 Task: Search one way flight ticket for 5 adults, 2 children, 1 infant in seat and 2 infants on lap in economy from Ceiba: Jose Aponte De La Torre Airport to Greenville: Pitt-greenville Airport on 5-2-2023. Choice of flights is Spirit. Number of bags: 2 carry on bags. Price is upto 72000. Outbound departure time preference is 22:45.
Action: Mouse moved to (245, 362)
Screenshot: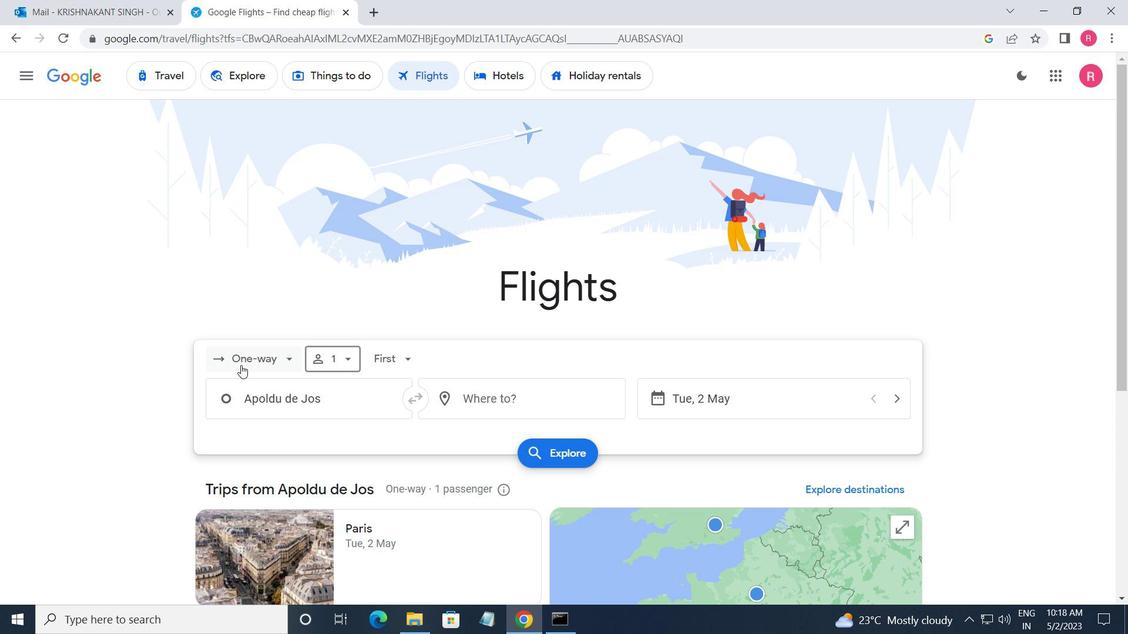 
Action: Mouse pressed left at (245, 362)
Screenshot: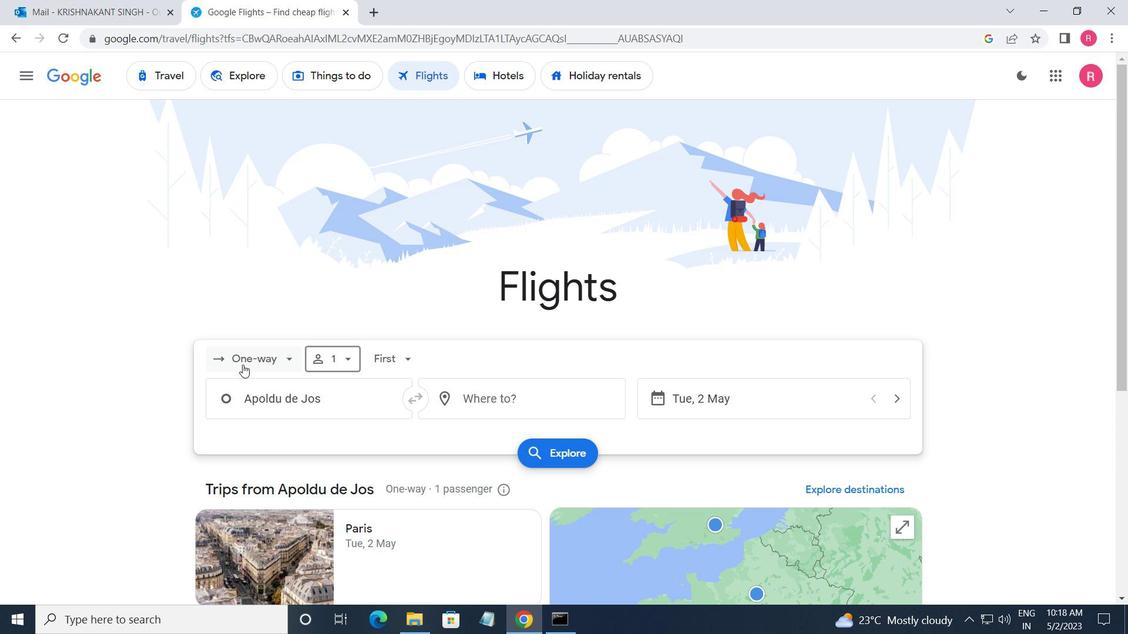 
Action: Mouse moved to (279, 424)
Screenshot: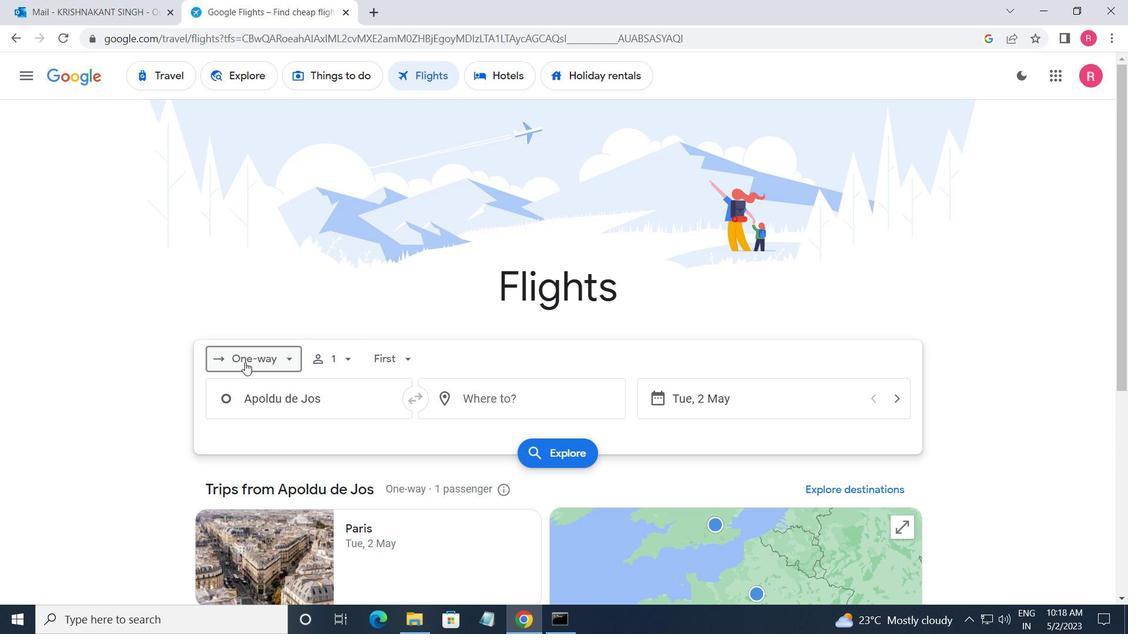
Action: Mouse pressed left at (279, 424)
Screenshot: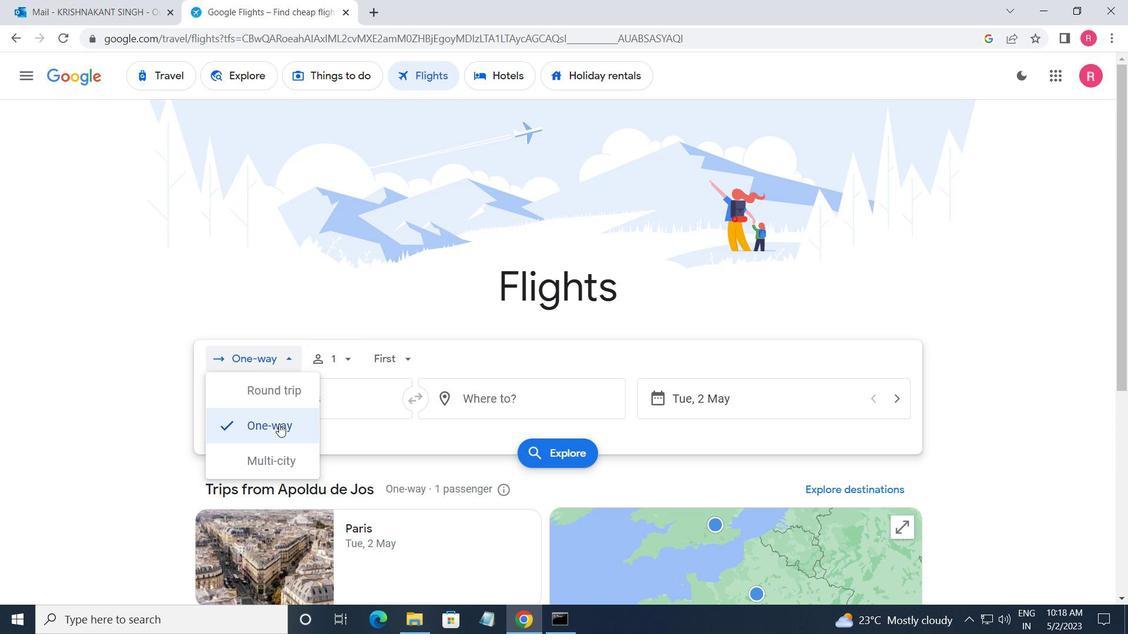 
Action: Mouse moved to (351, 362)
Screenshot: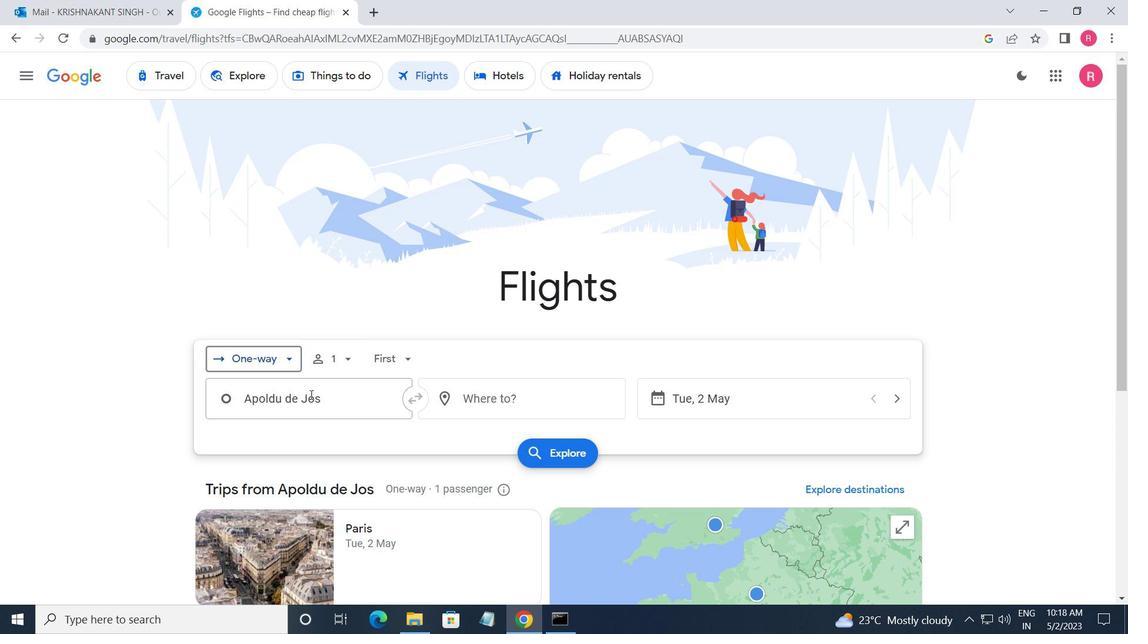 
Action: Mouse pressed left at (351, 362)
Screenshot: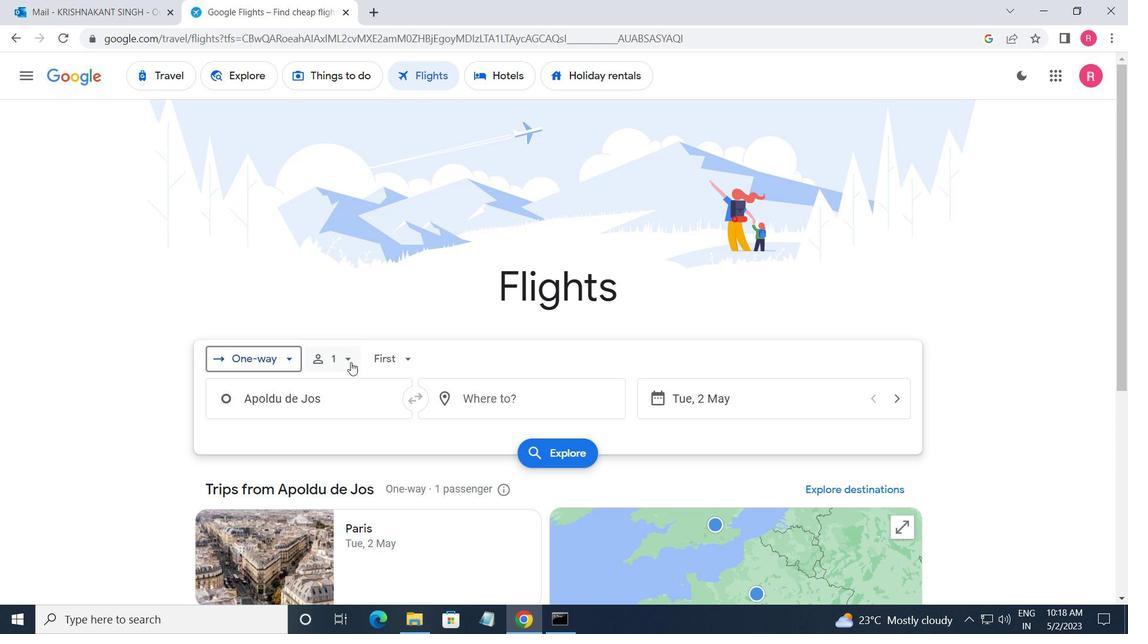
Action: Mouse moved to (457, 403)
Screenshot: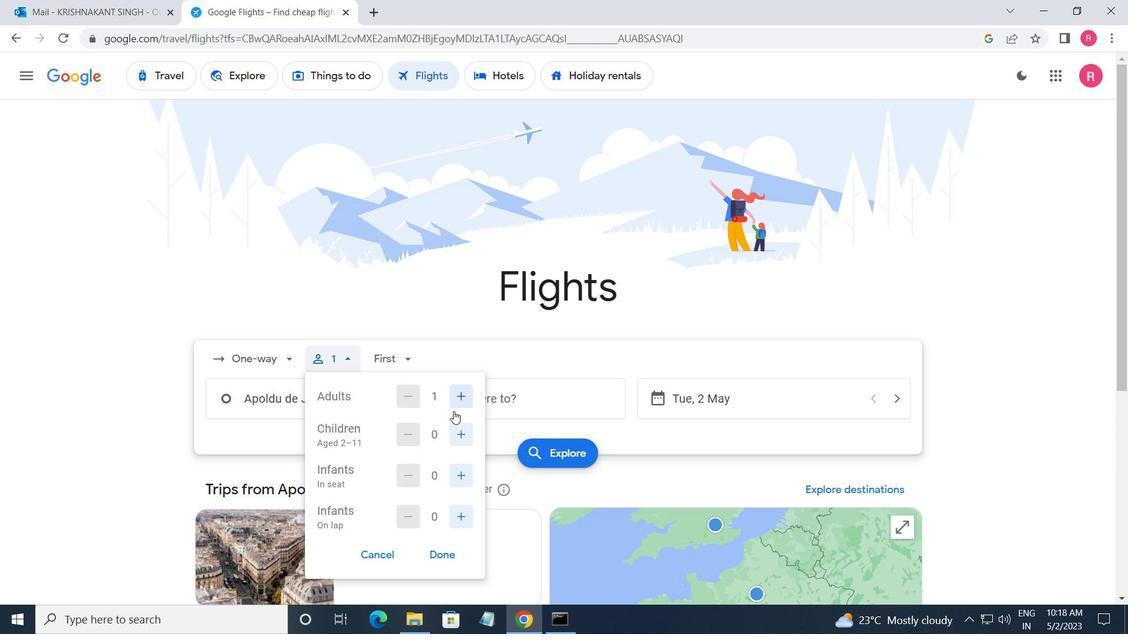 
Action: Mouse pressed left at (457, 403)
Screenshot: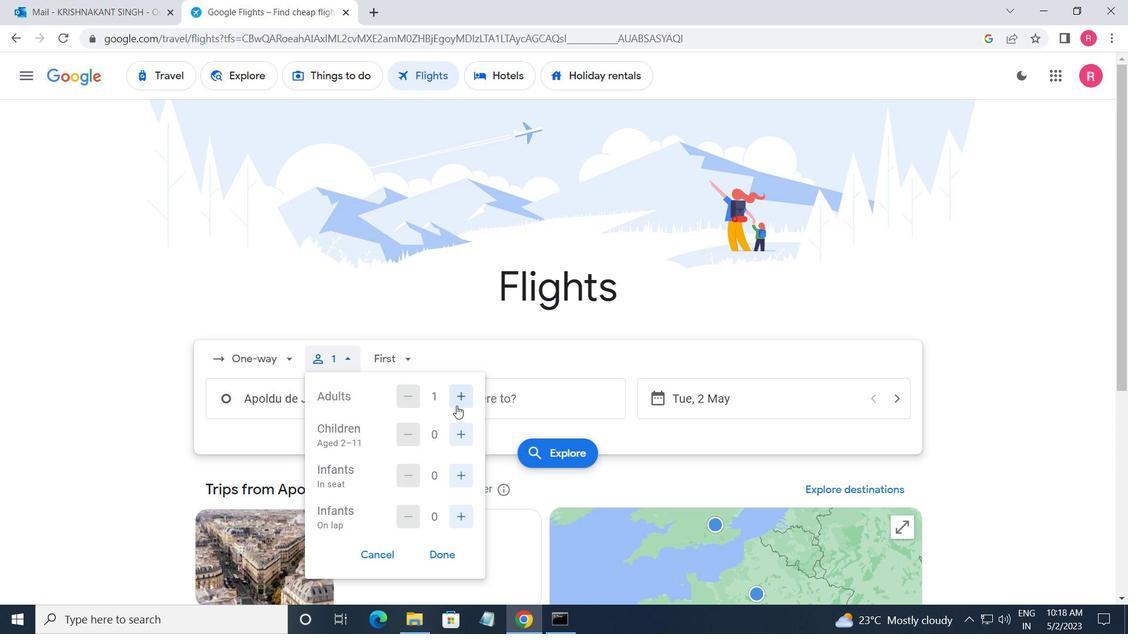 
Action: Mouse pressed left at (457, 403)
Screenshot: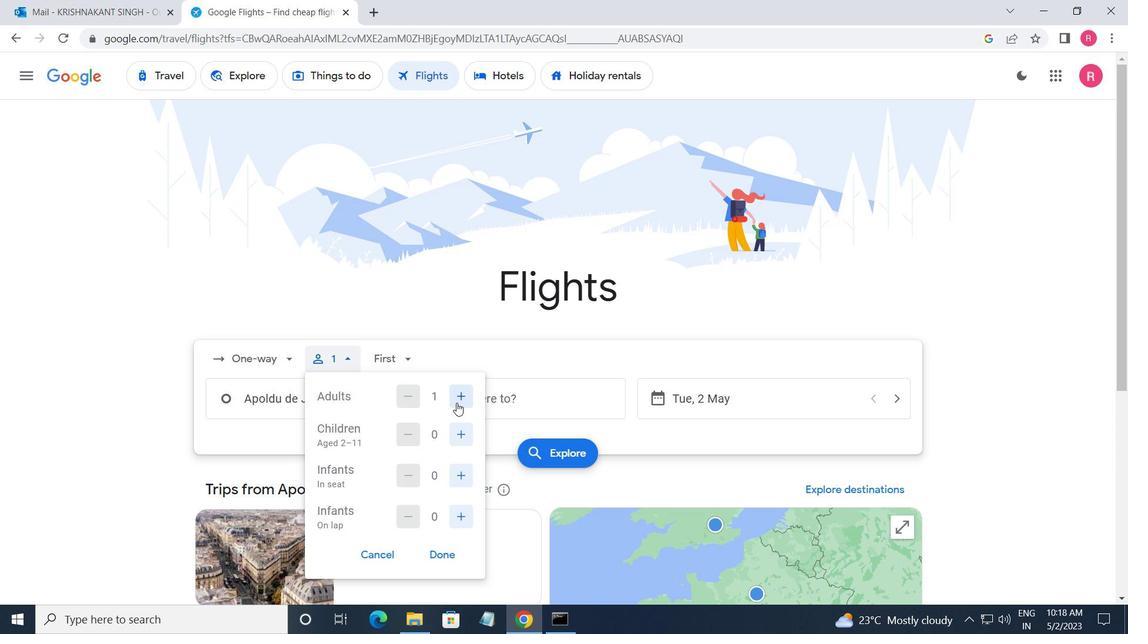 
Action: Mouse pressed left at (457, 403)
Screenshot: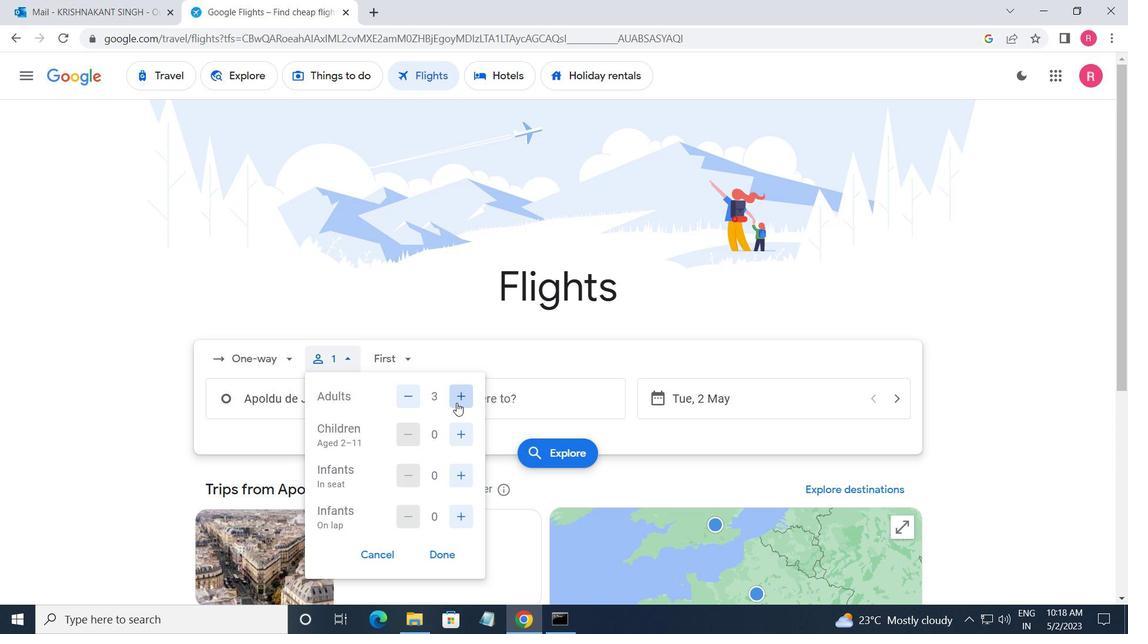 
Action: Mouse pressed left at (457, 403)
Screenshot: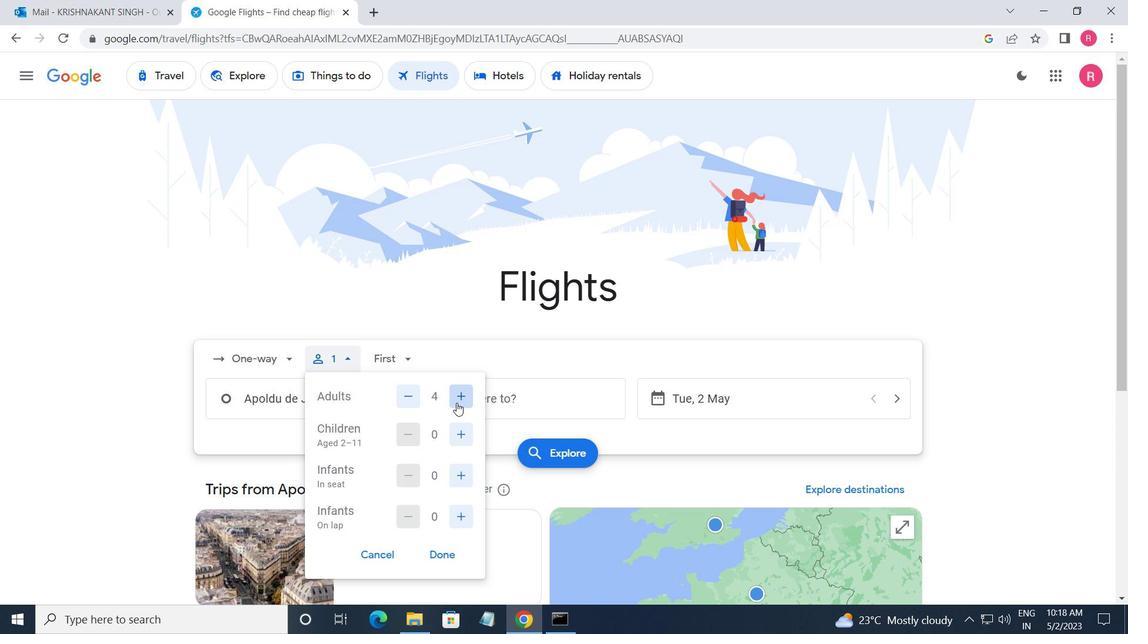 
Action: Mouse moved to (455, 426)
Screenshot: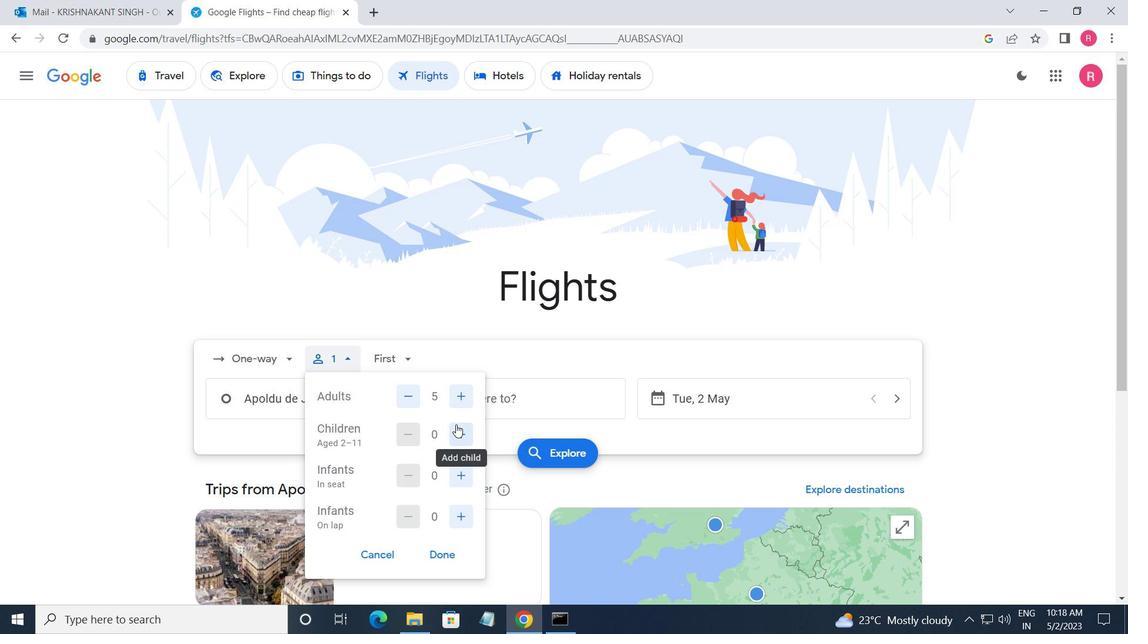 
Action: Mouse pressed left at (455, 426)
Screenshot: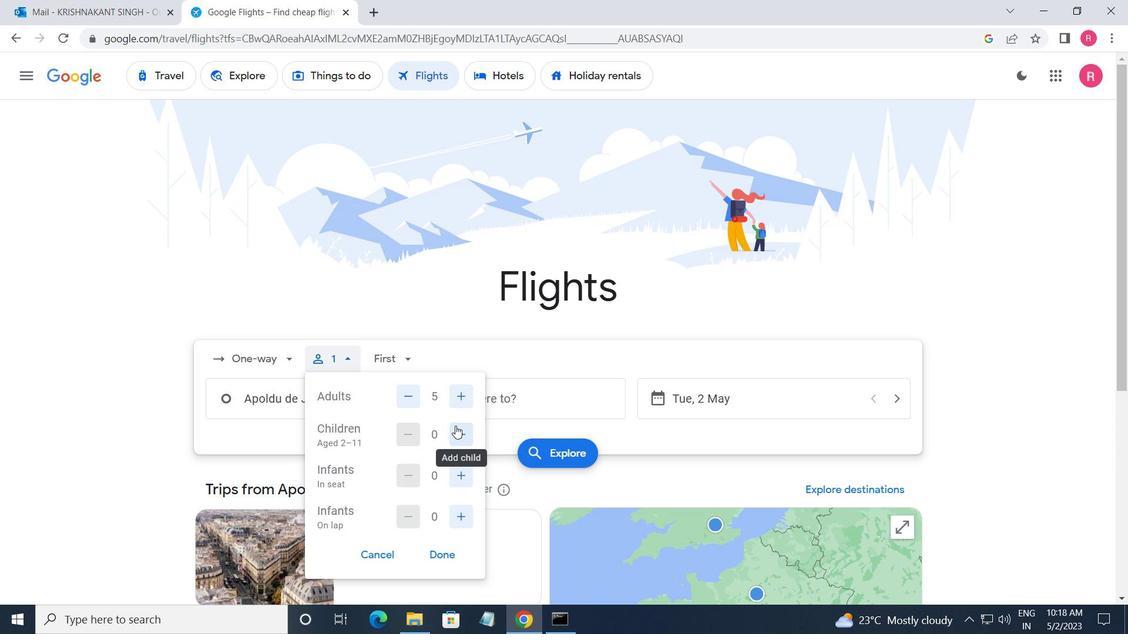 
Action: Mouse moved to (459, 468)
Screenshot: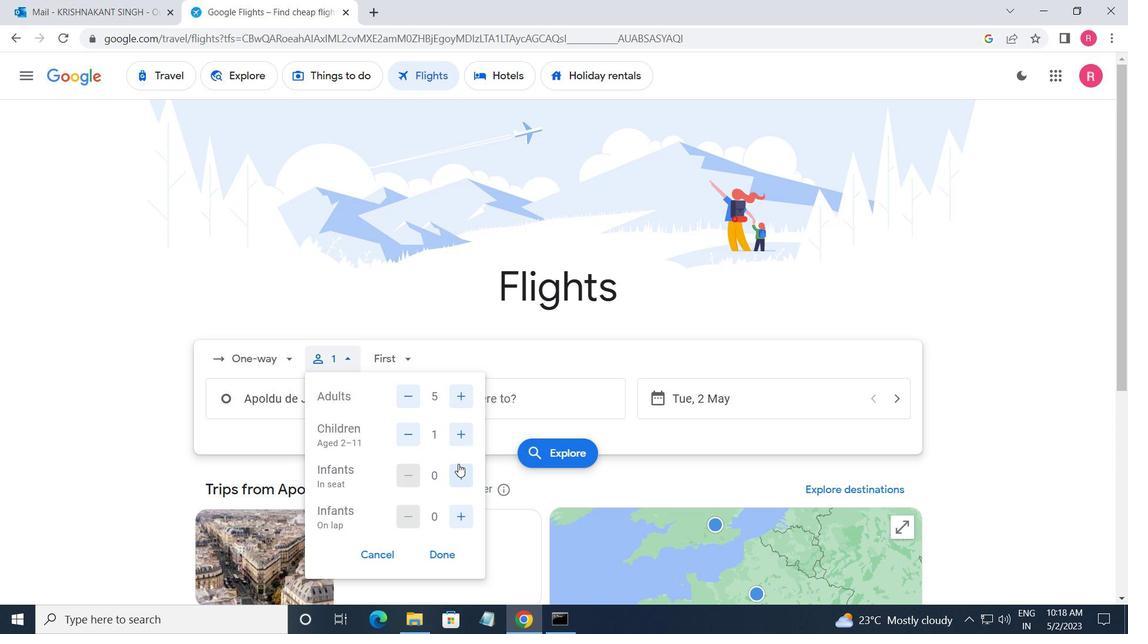 
Action: Mouse pressed left at (459, 468)
Screenshot: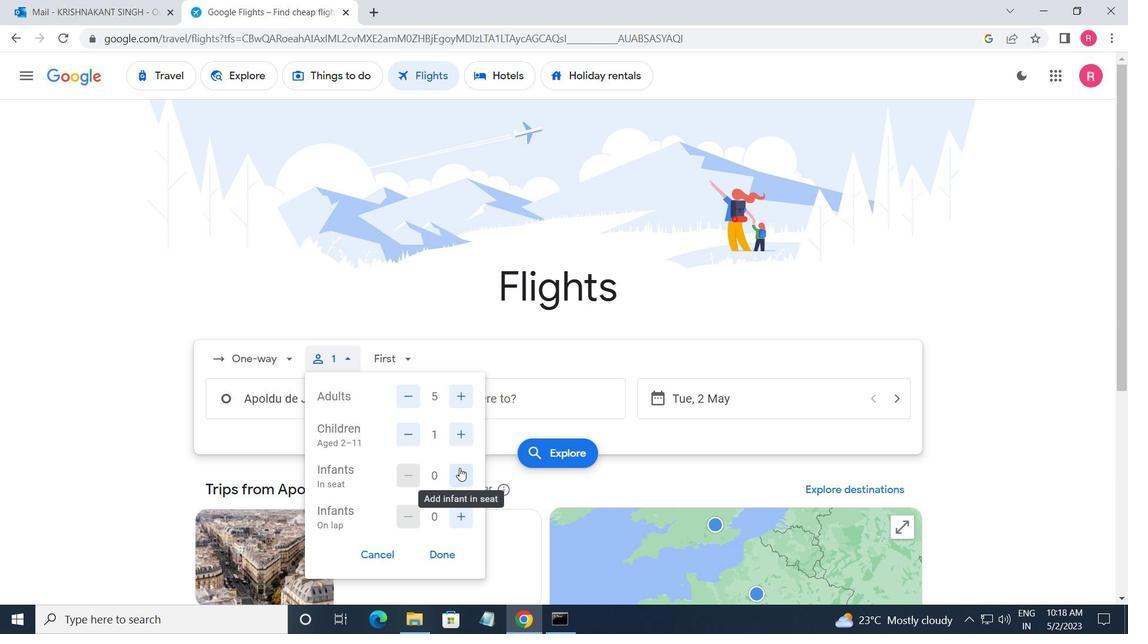 
Action: Mouse pressed left at (459, 468)
Screenshot: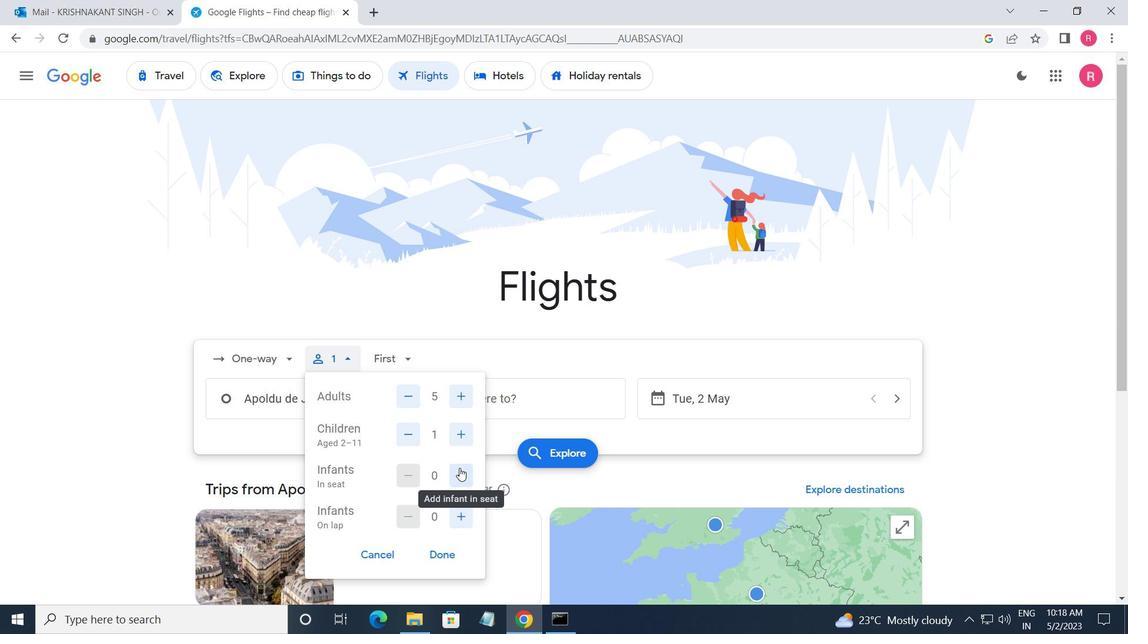
Action: Mouse moved to (390, 359)
Screenshot: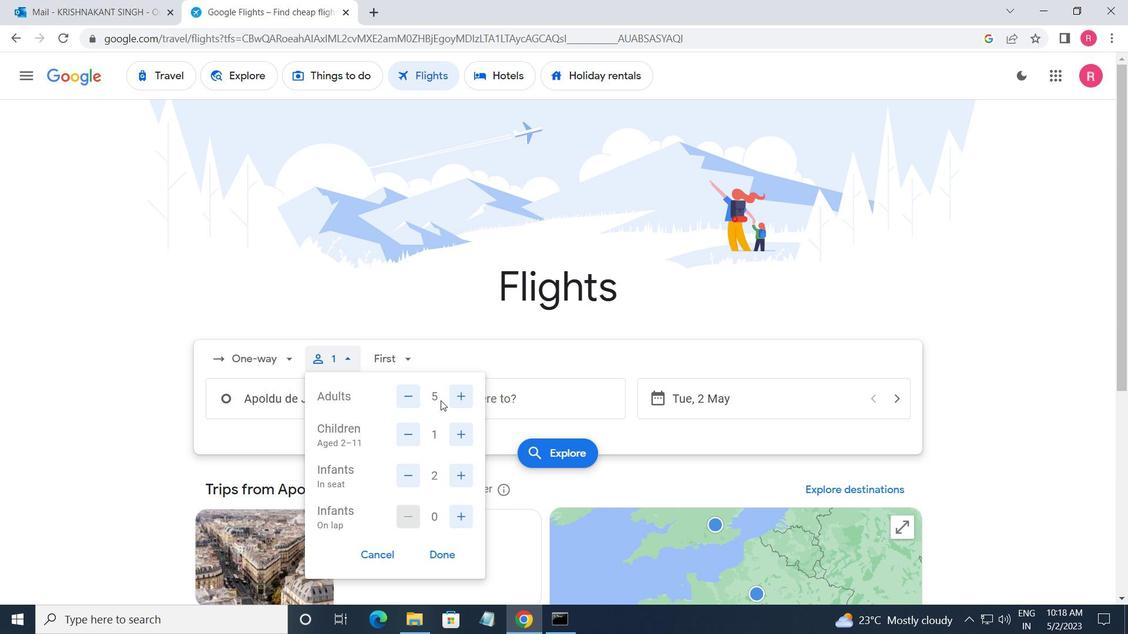 
Action: Mouse pressed left at (390, 359)
Screenshot: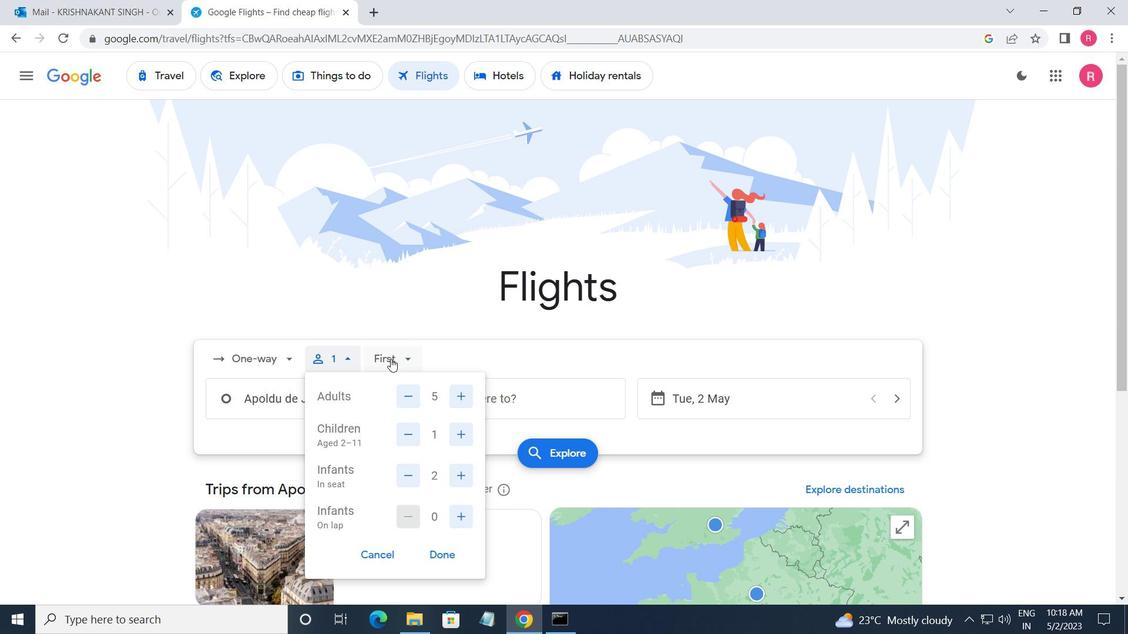 
Action: Mouse moved to (426, 394)
Screenshot: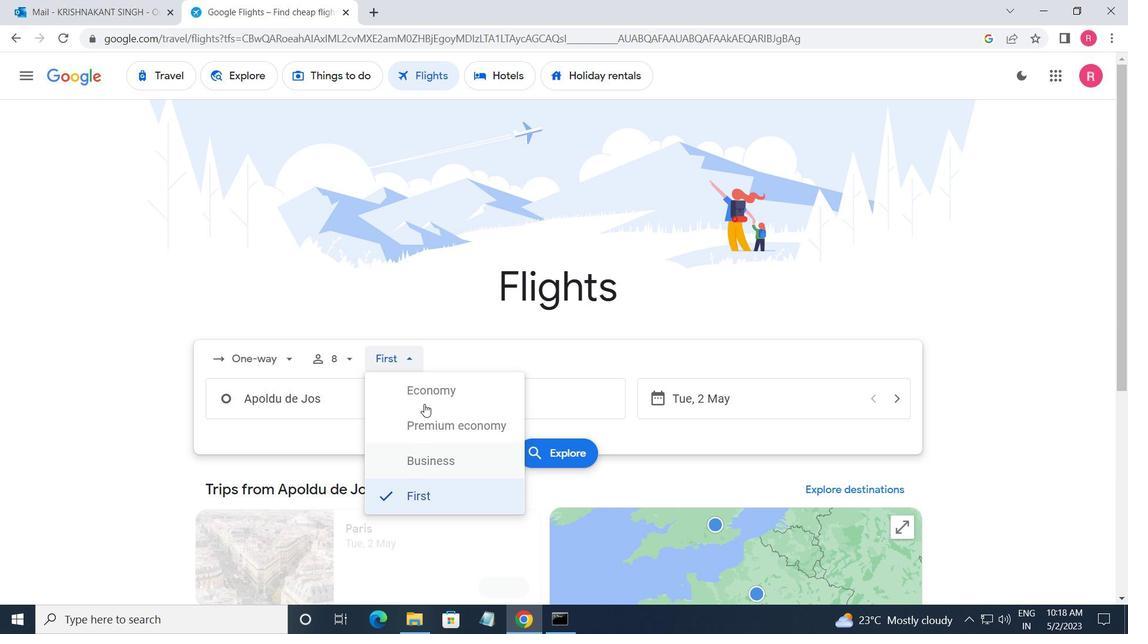 
Action: Mouse pressed left at (426, 394)
Screenshot: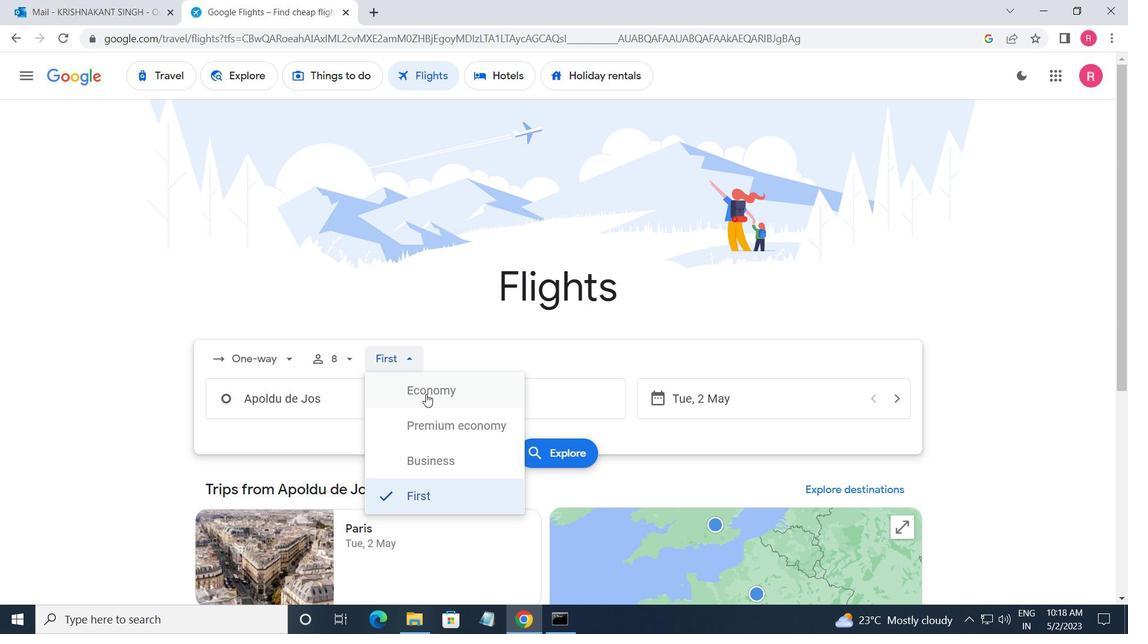 
Action: Mouse moved to (358, 412)
Screenshot: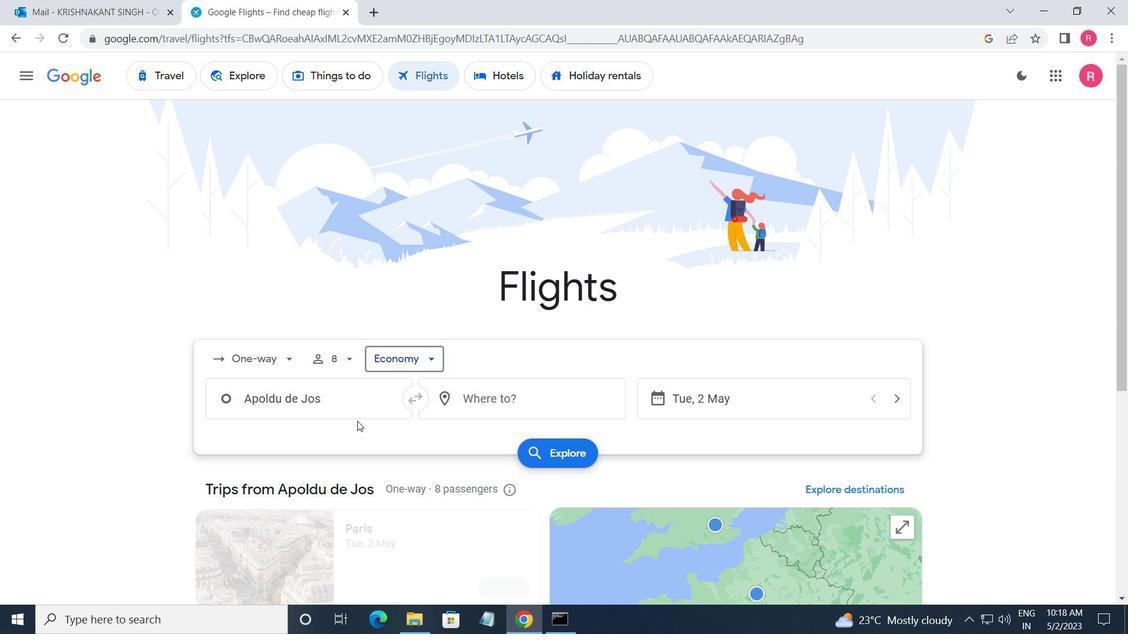 
Action: Mouse pressed left at (358, 412)
Screenshot: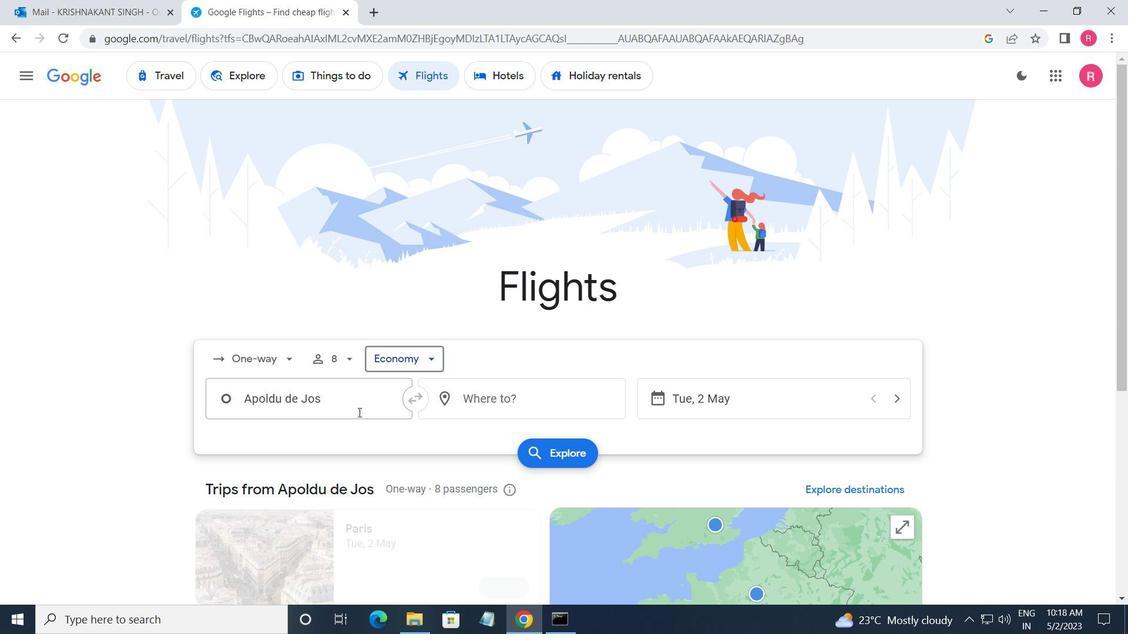 
Action: Key pressed <Key.shift><Key.shift><Key.shift><Key.shift><Key.shift><Key.shift><Key.shift>CEIBA
Screenshot: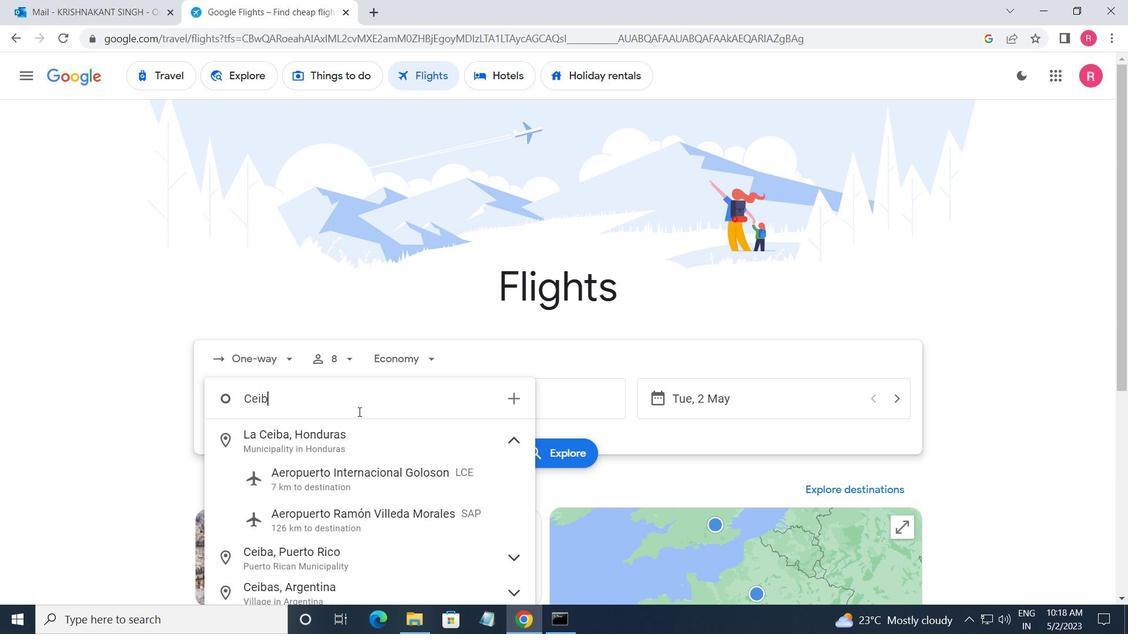
Action: Mouse moved to (313, 563)
Screenshot: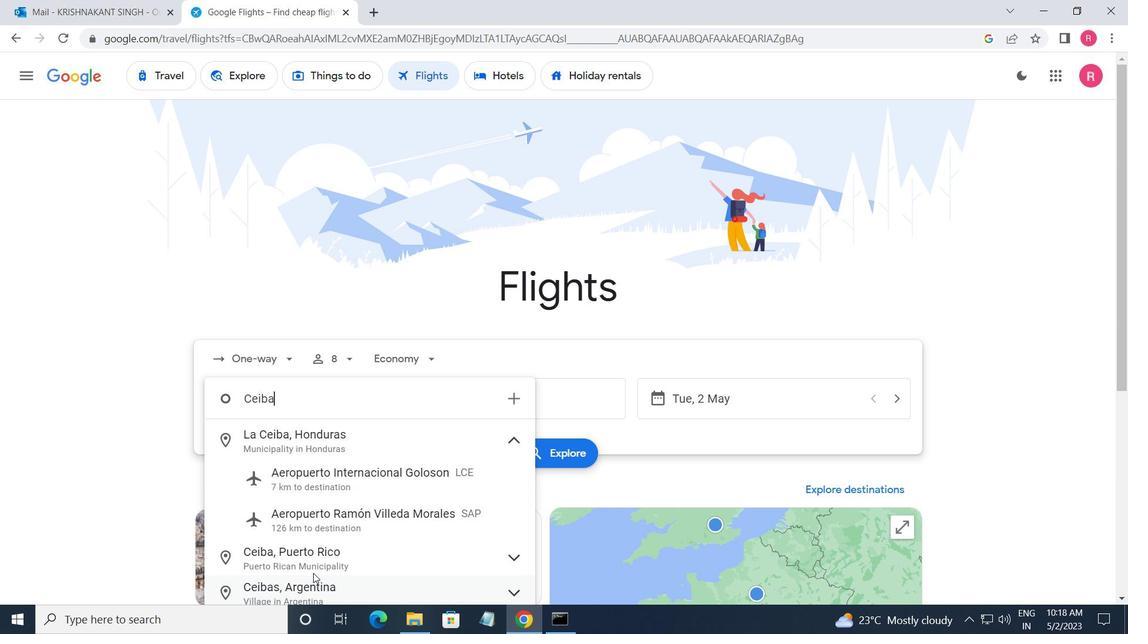 
Action: Mouse pressed left at (313, 563)
Screenshot: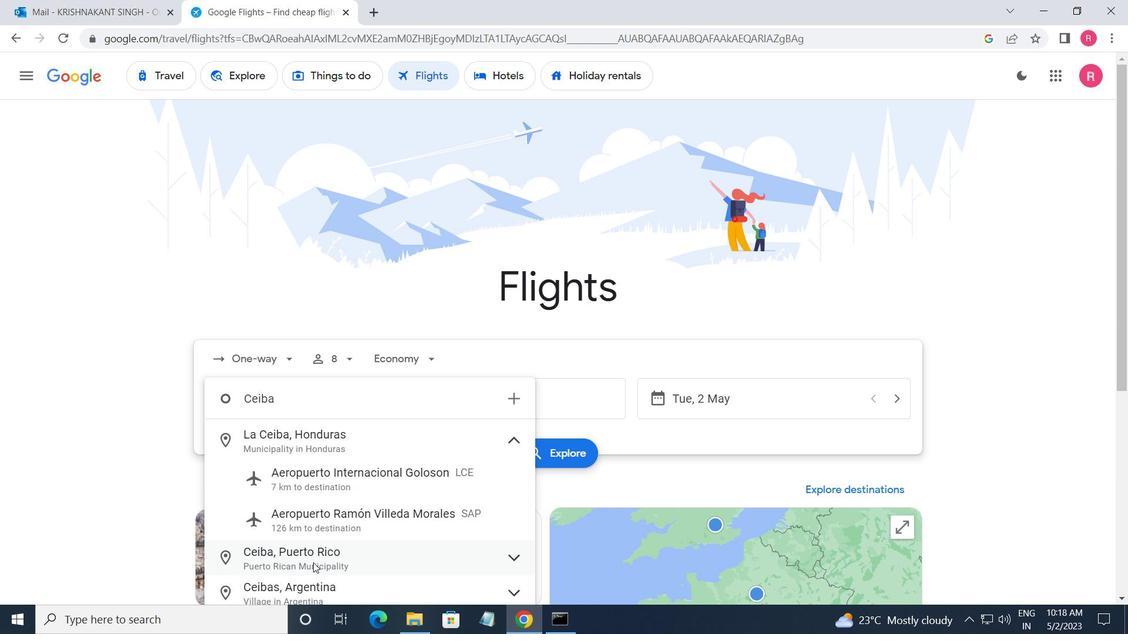 
Action: Mouse moved to (493, 393)
Screenshot: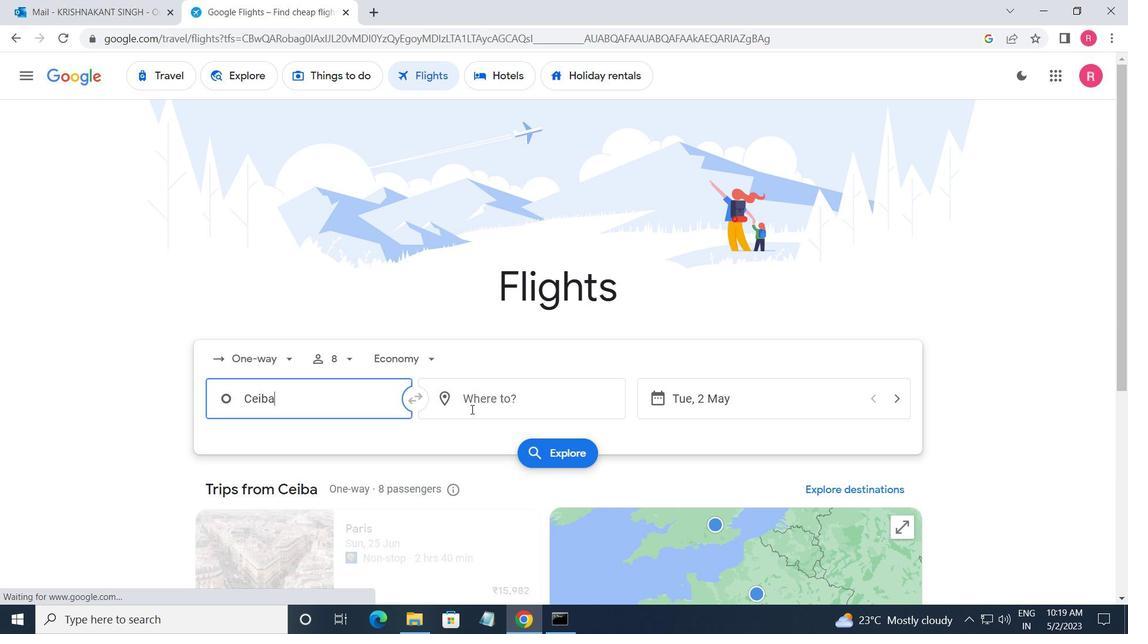 
Action: Mouse pressed left at (493, 393)
Screenshot: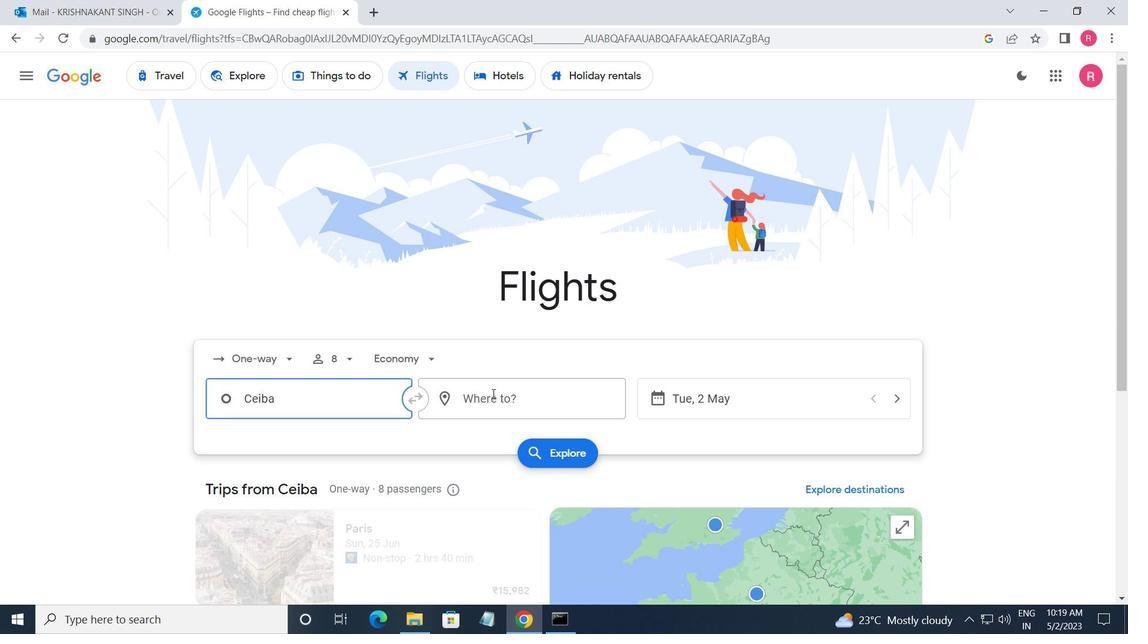 
Action: Mouse moved to (494, 547)
Screenshot: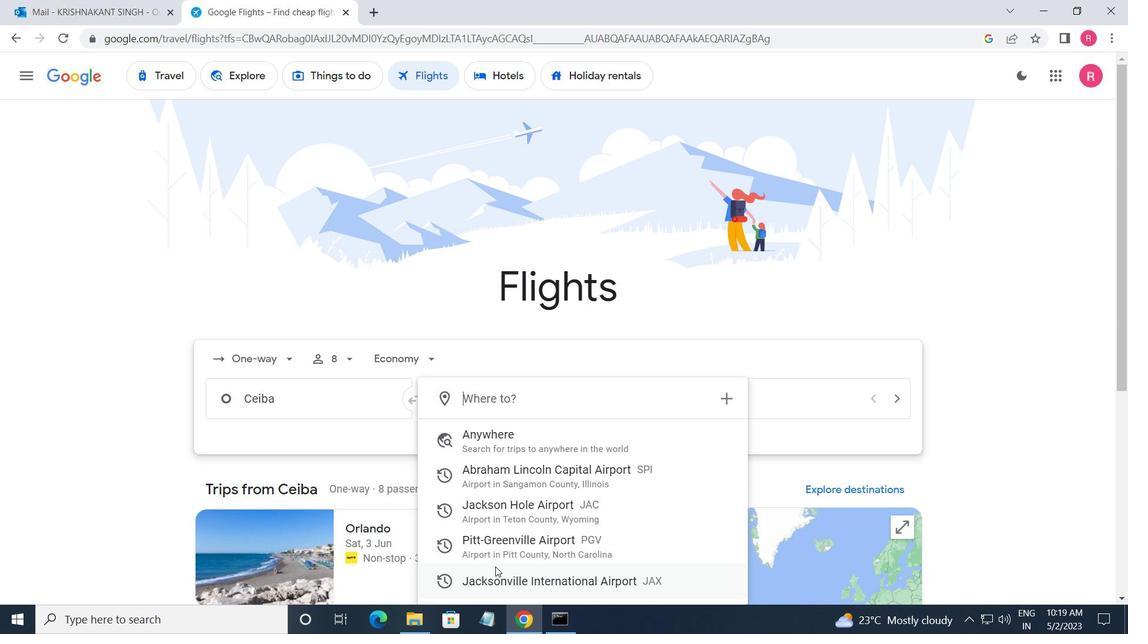 
Action: Mouse pressed left at (494, 547)
Screenshot: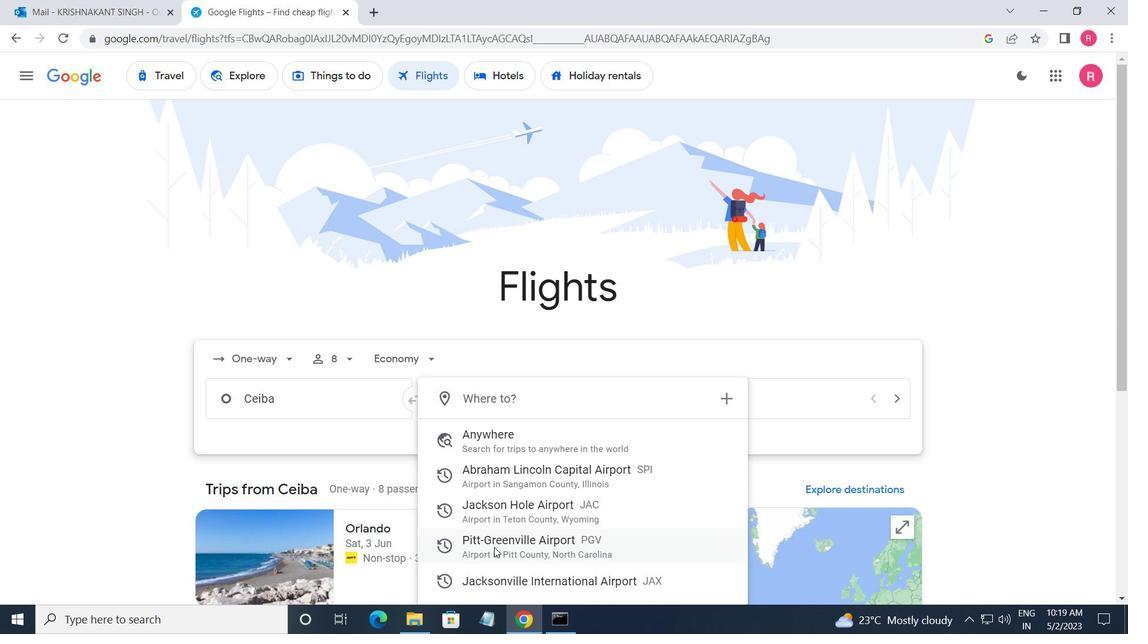 
Action: Mouse moved to (755, 397)
Screenshot: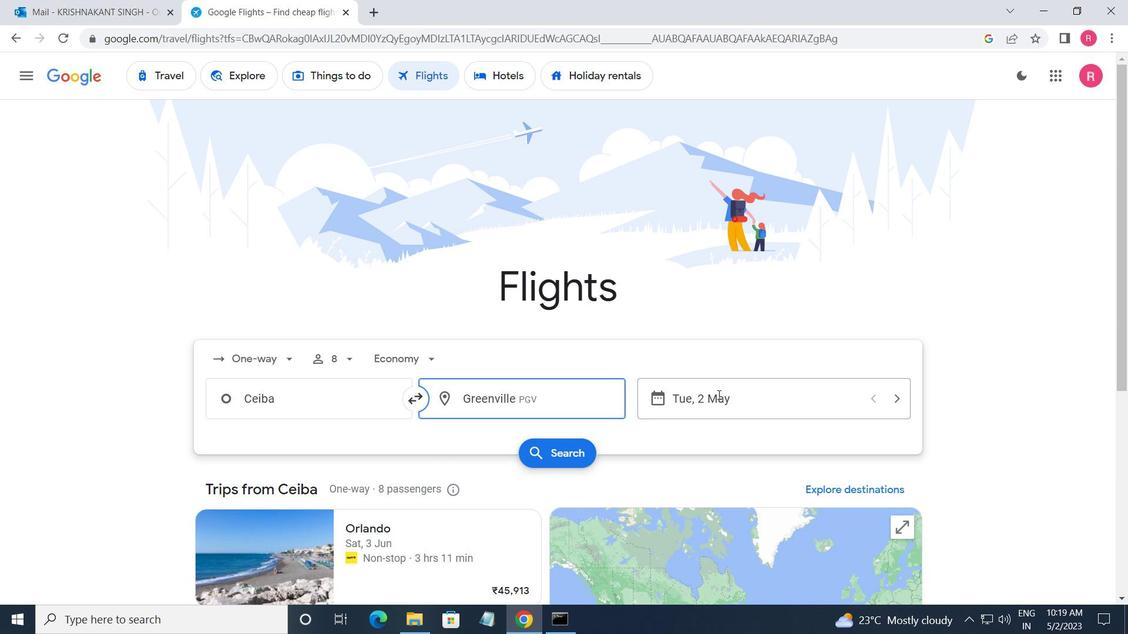 
Action: Mouse pressed left at (755, 397)
Screenshot: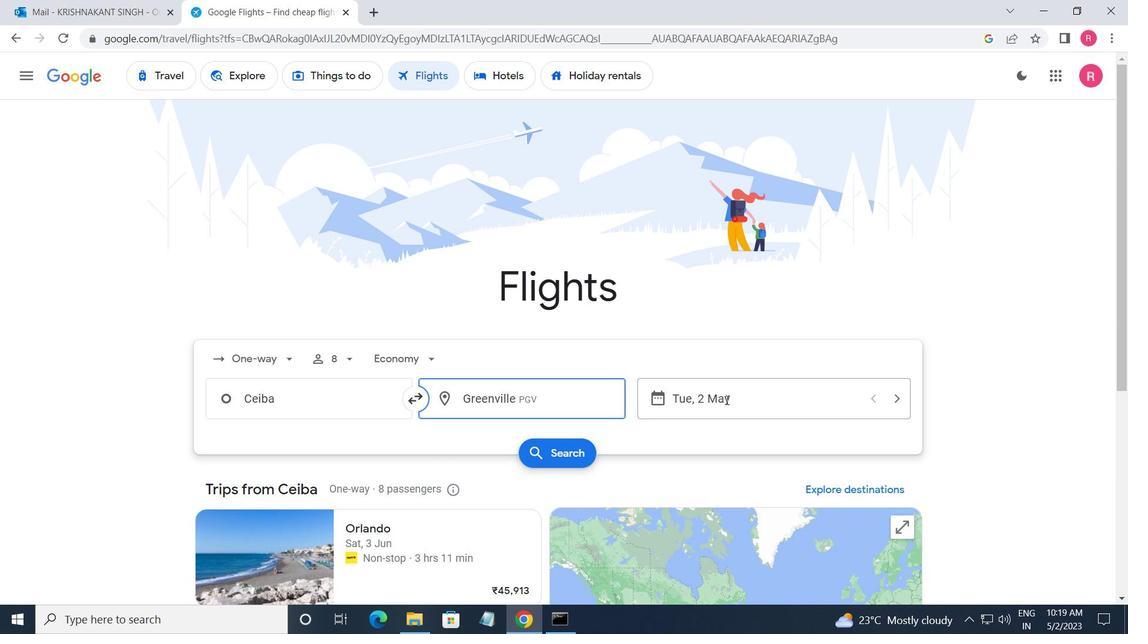 
Action: Mouse moved to (474, 343)
Screenshot: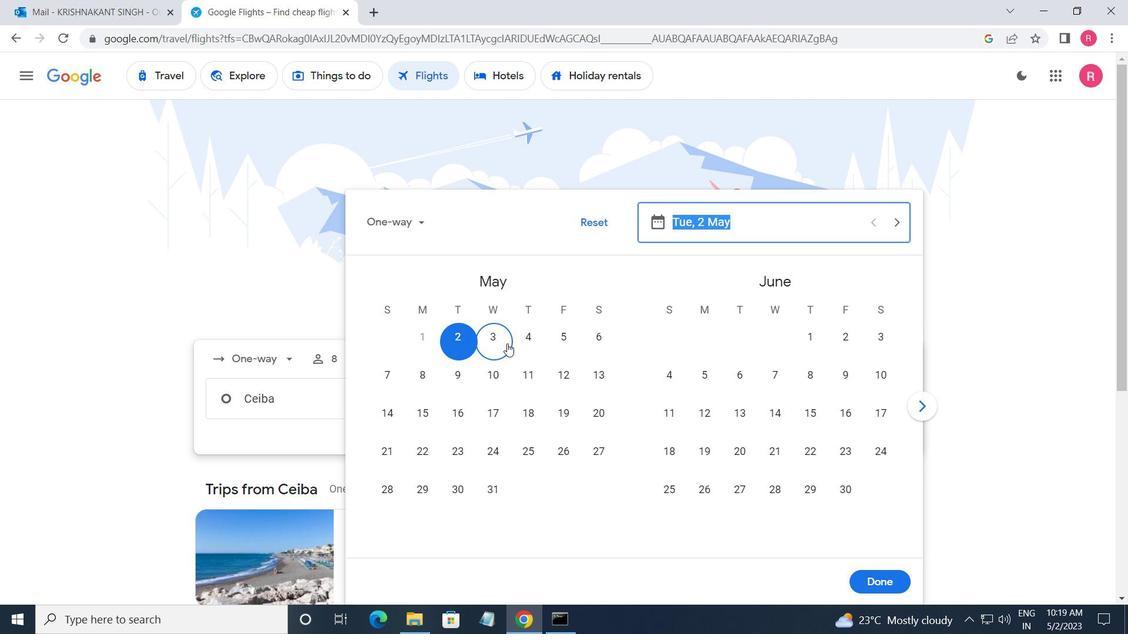 
Action: Mouse pressed left at (474, 343)
Screenshot: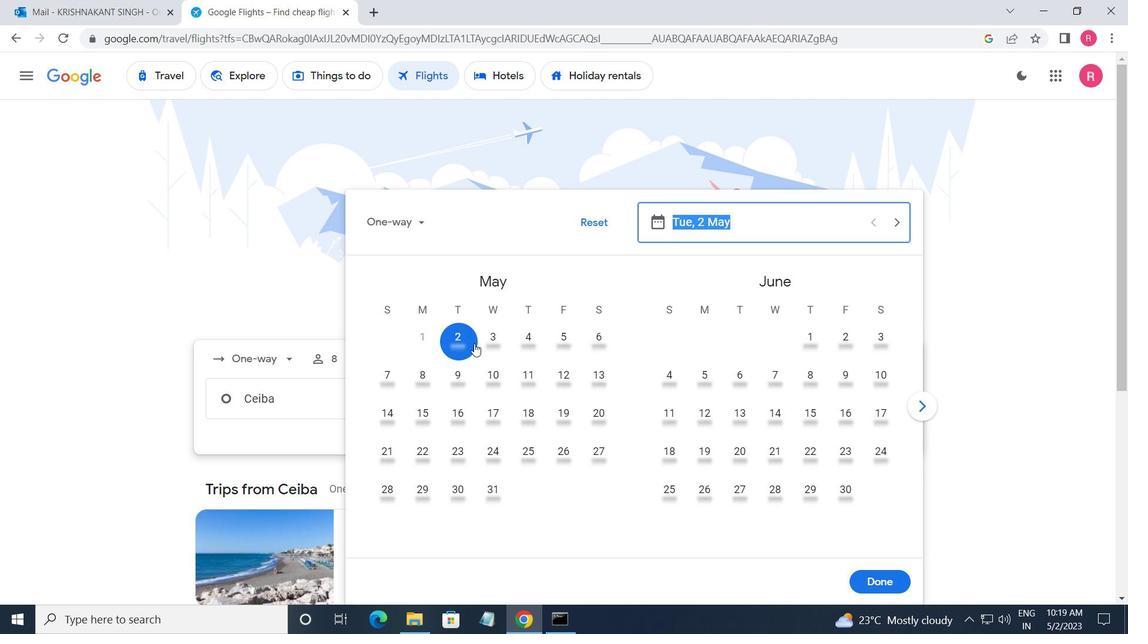 
Action: Mouse moved to (874, 578)
Screenshot: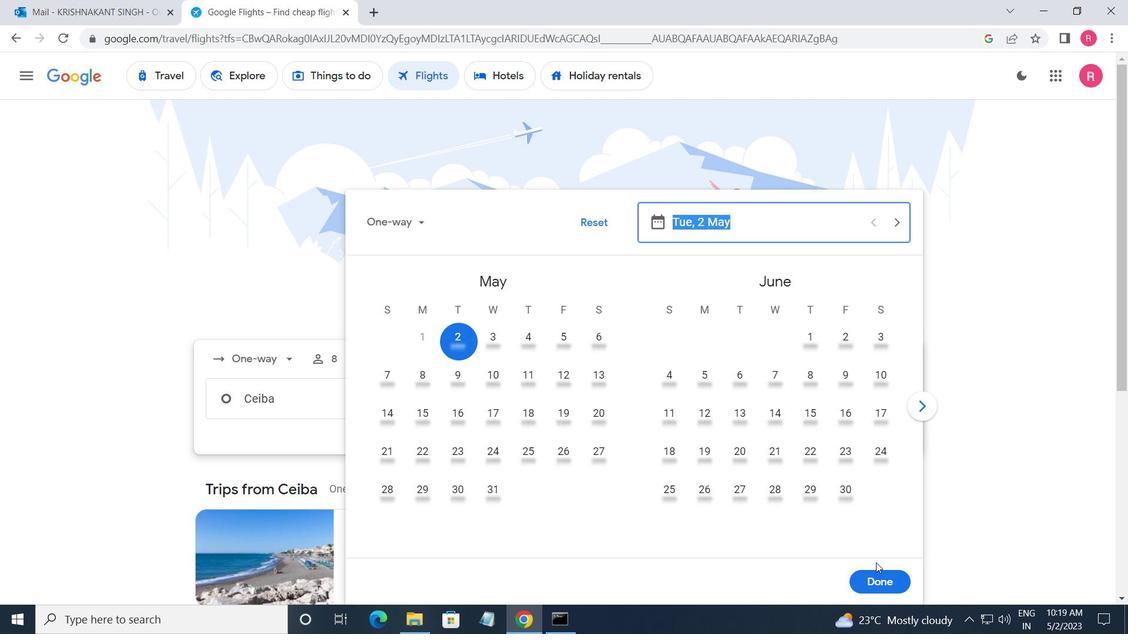 
Action: Mouse pressed left at (874, 578)
Screenshot: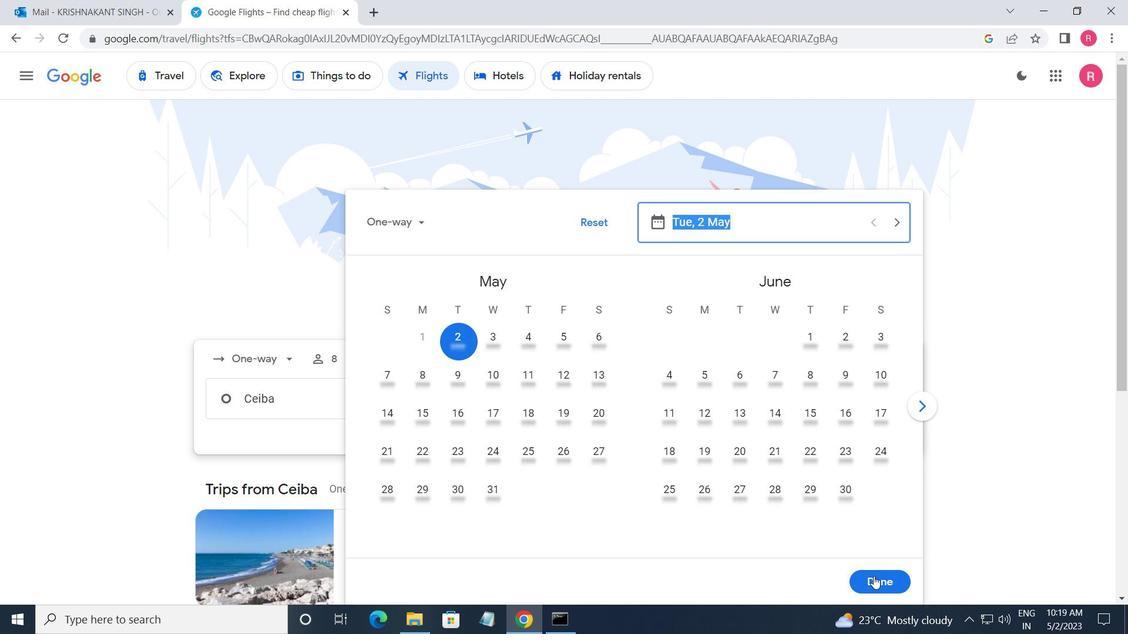 
Action: Mouse moved to (542, 459)
Screenshot: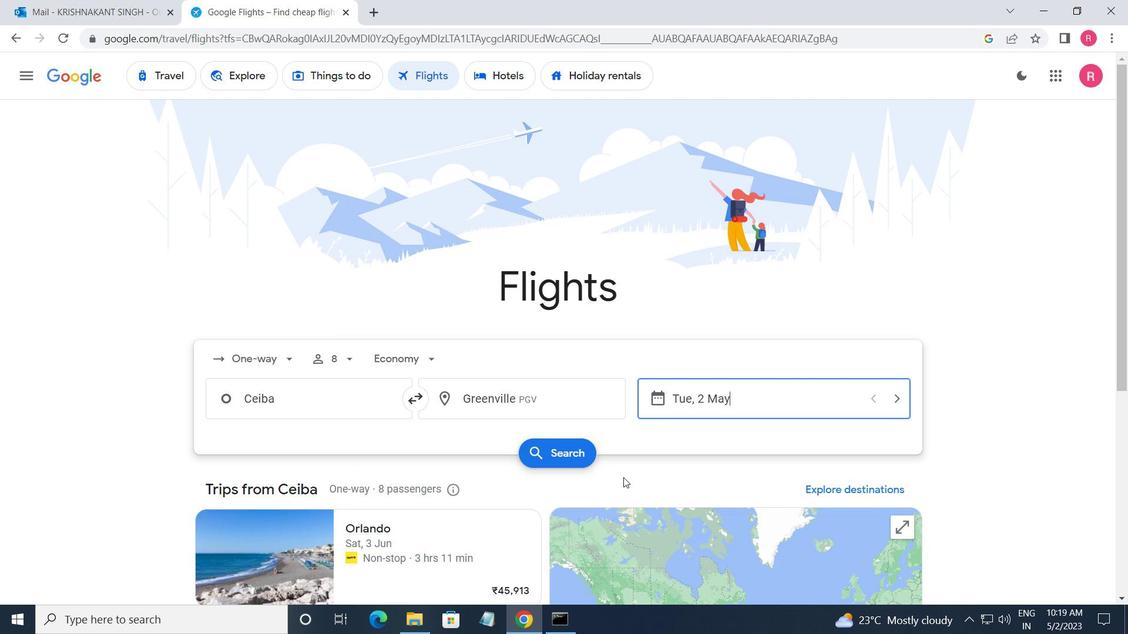 
Action: Mouse pressed left at (542, 459)
Screenshot: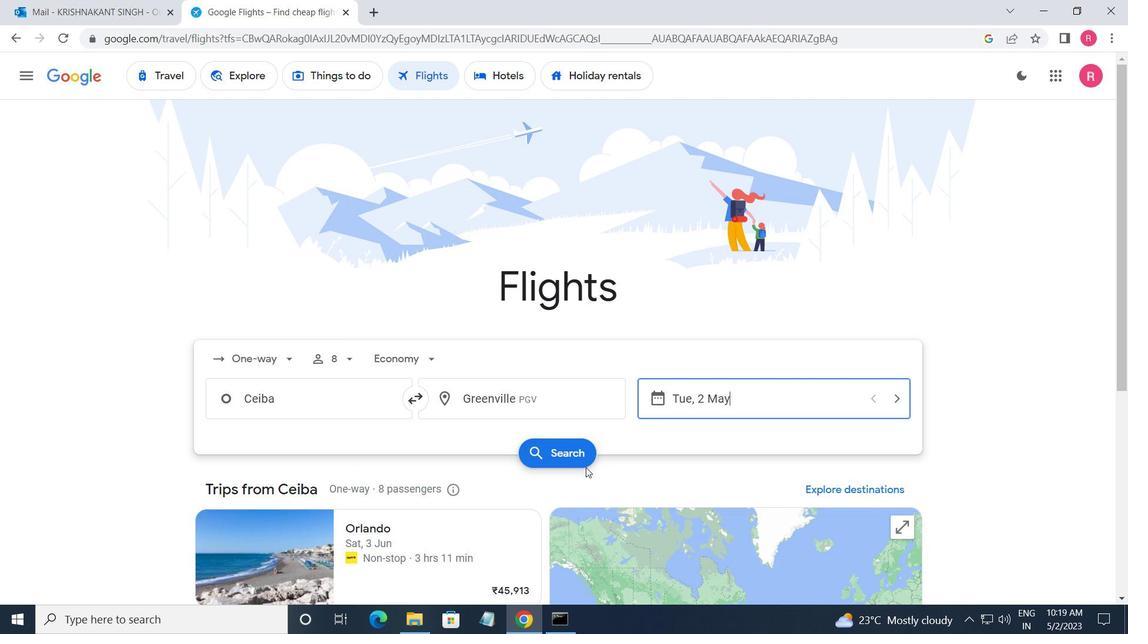 
Action: Mouse moved to (208, 210)
Screenshot: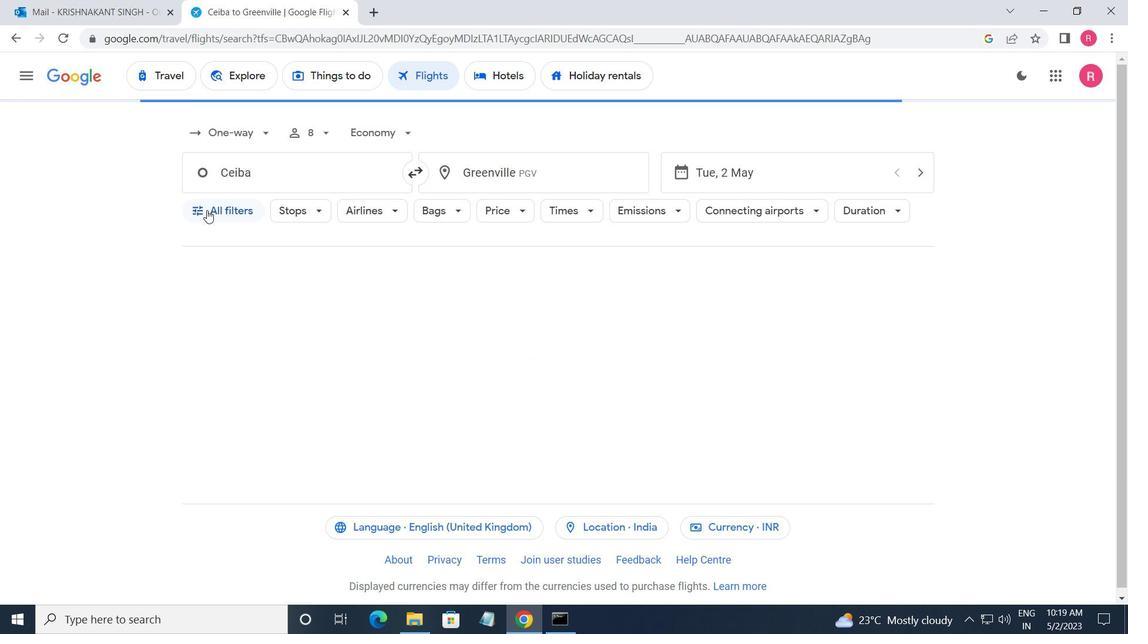 
Action: Mouse pressed left at (208, 210)
Screenshot: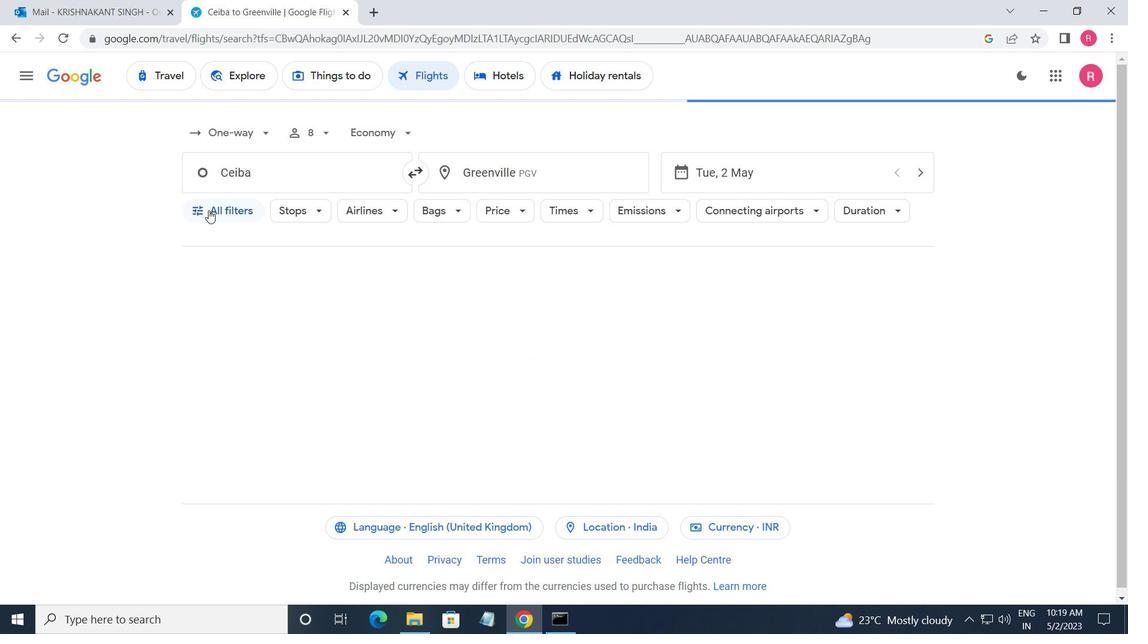 
Action: Mouse moved to (208, 211)
Screenshot: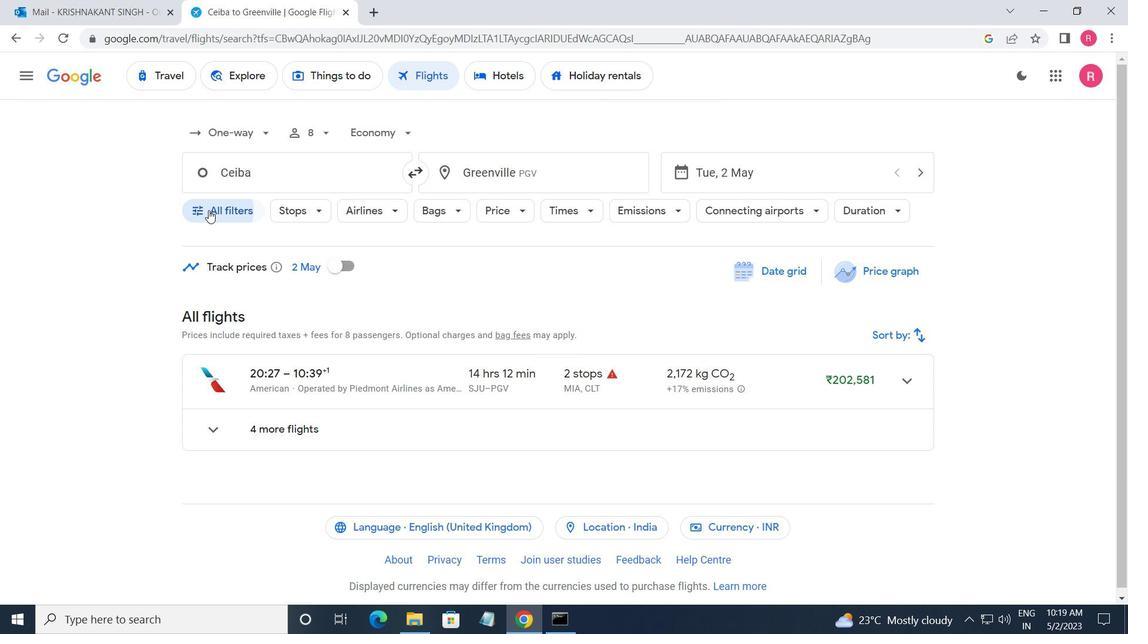 
Action: Mouse scrolled (208, 210) with delta (0, 0)
Screenshot: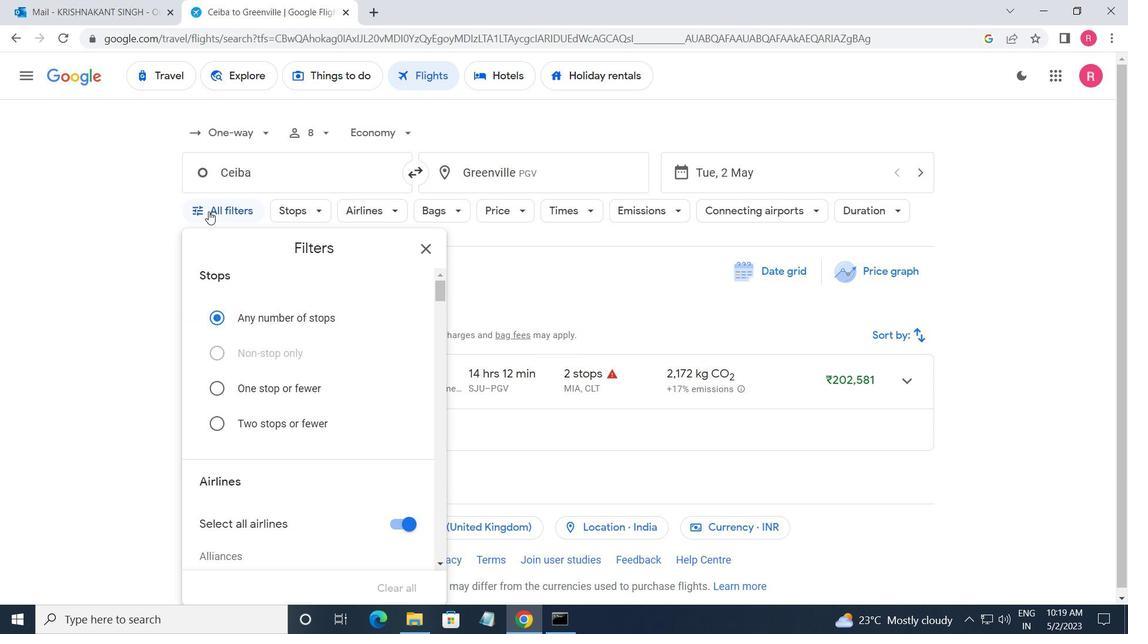 
Action: Mouse scrolled (208, 210) with delta (0, 0)
Screenshot: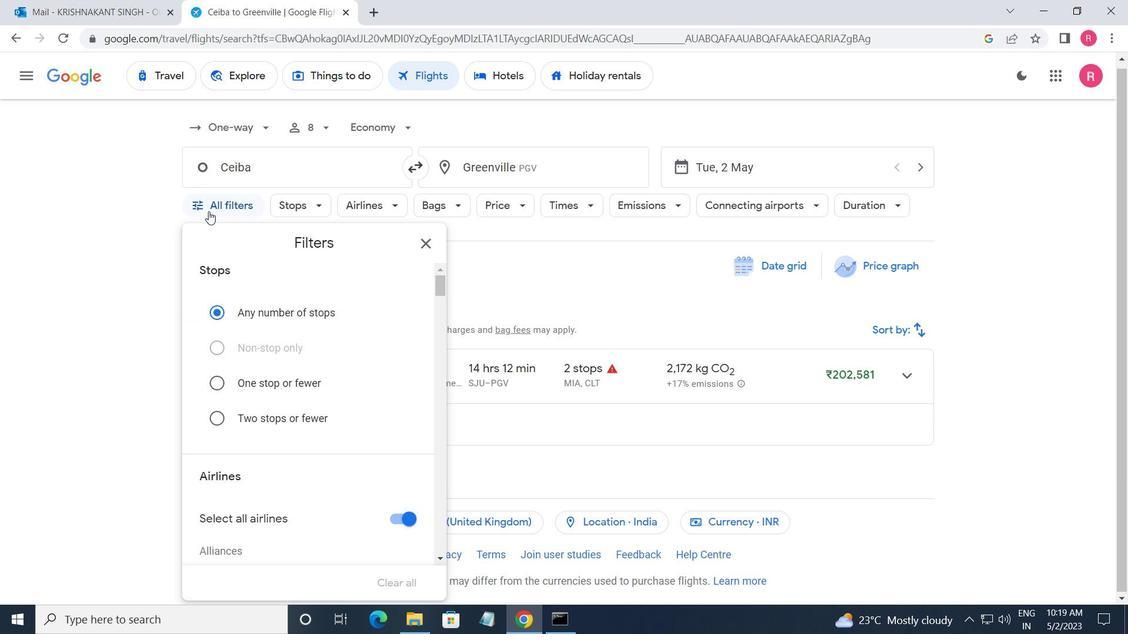 
Action: Mouse moved to (273, 313)
Screenshot: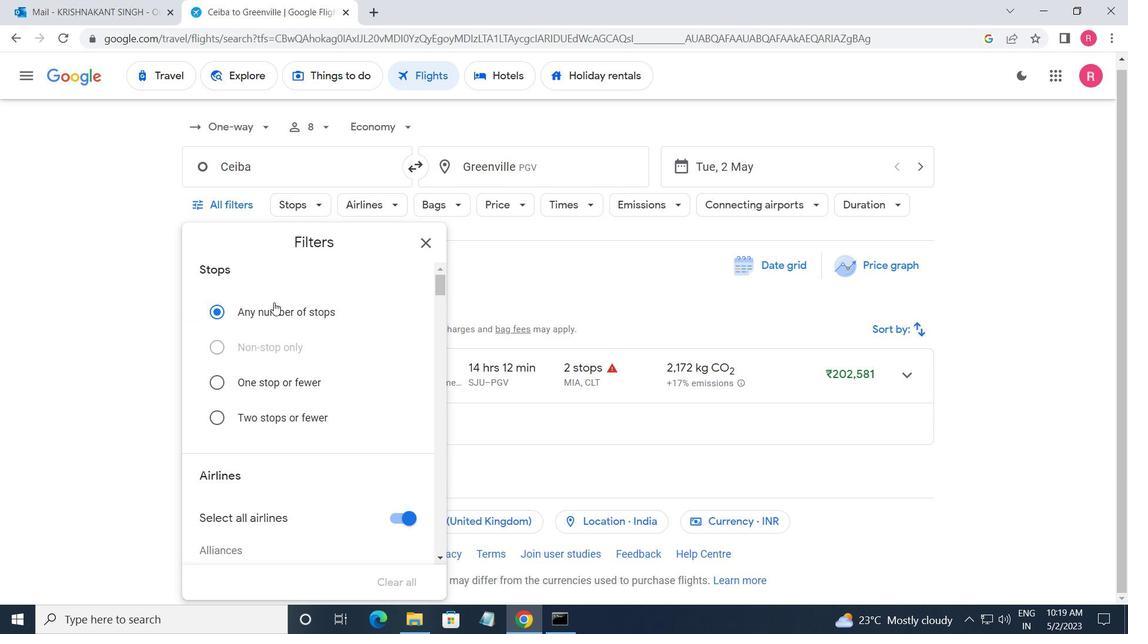 
Action: Mouse scrolled (273, 312) with delta (0, 0)
Screenshot: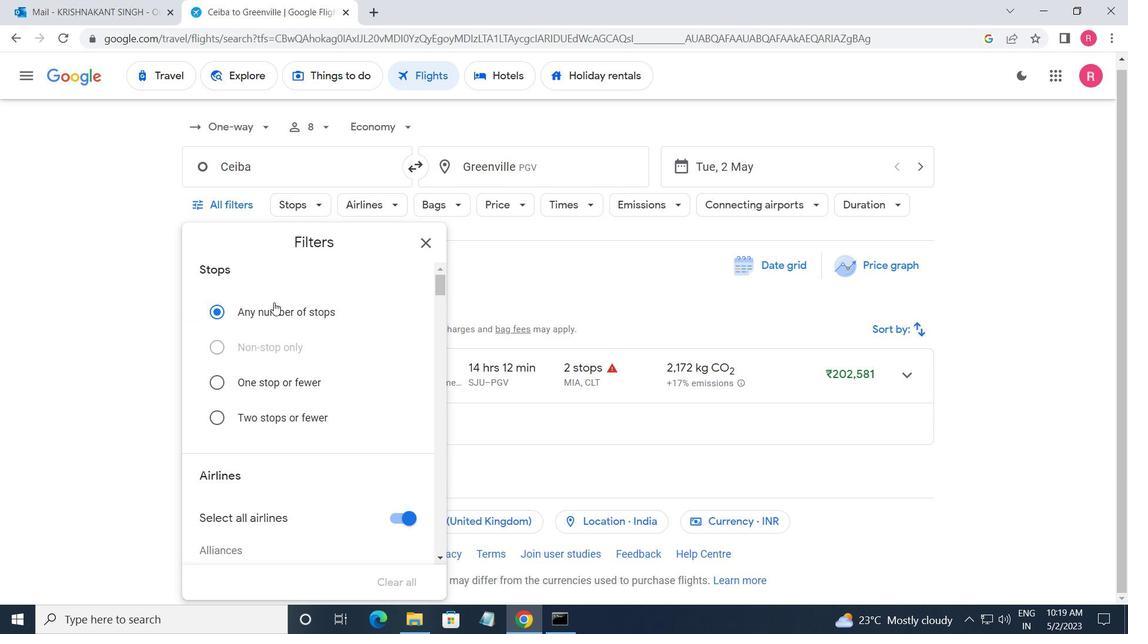 
Action: Mouse moved to (273, 314)
Screenshot: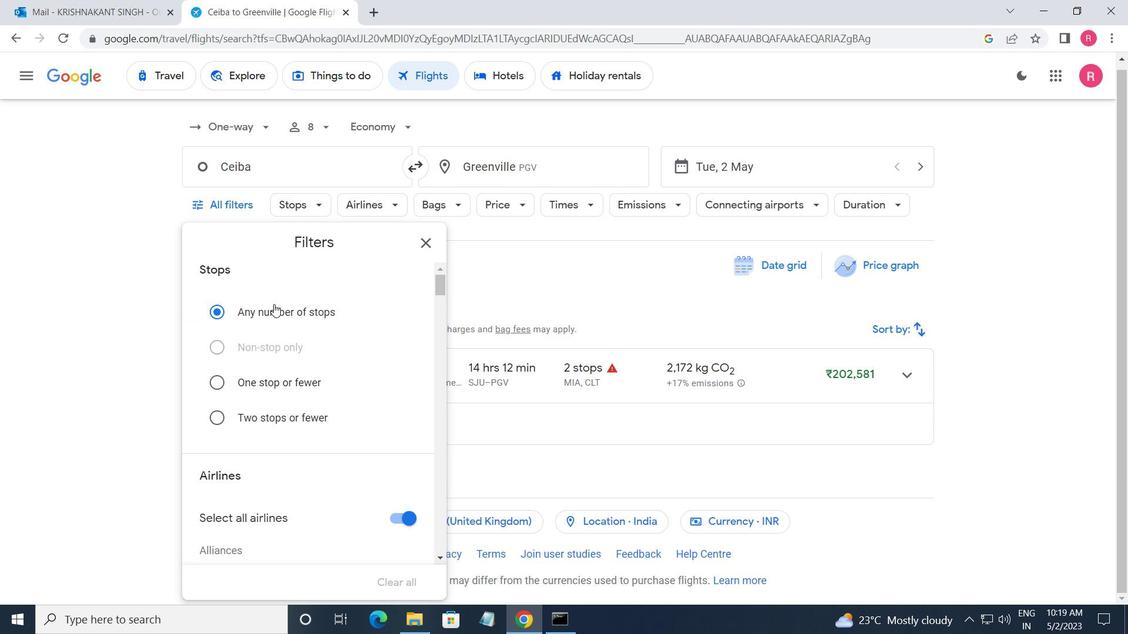 
Action: Mouse scrolled (273, 313) with delta (0, 0)
Screenshot: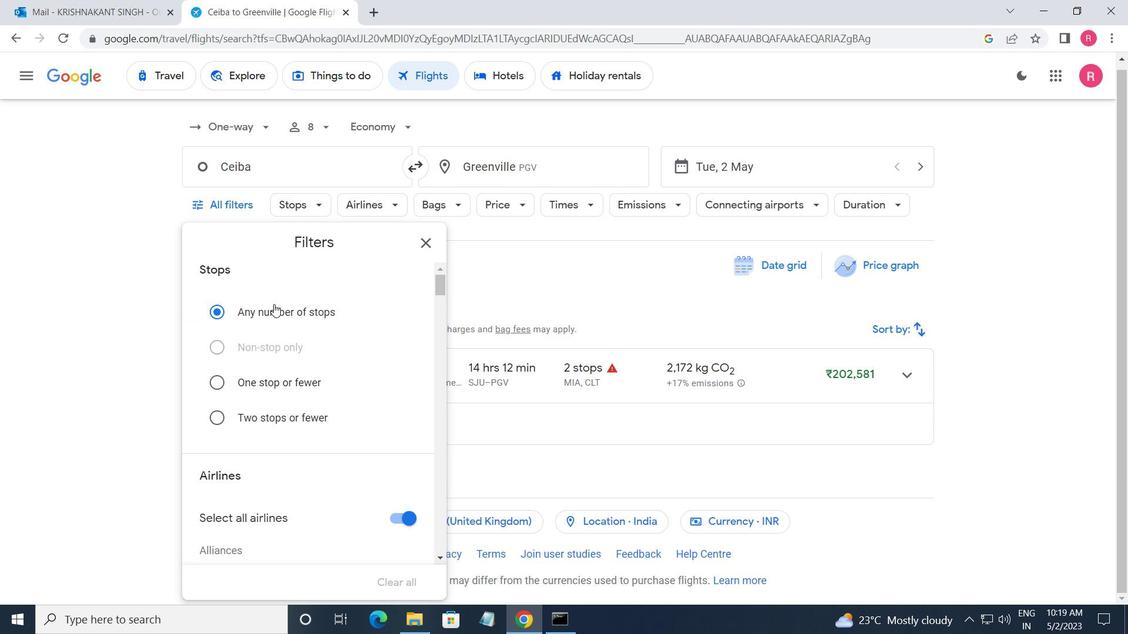 
Action: Mouse moved to (273, 315)
Screenshot: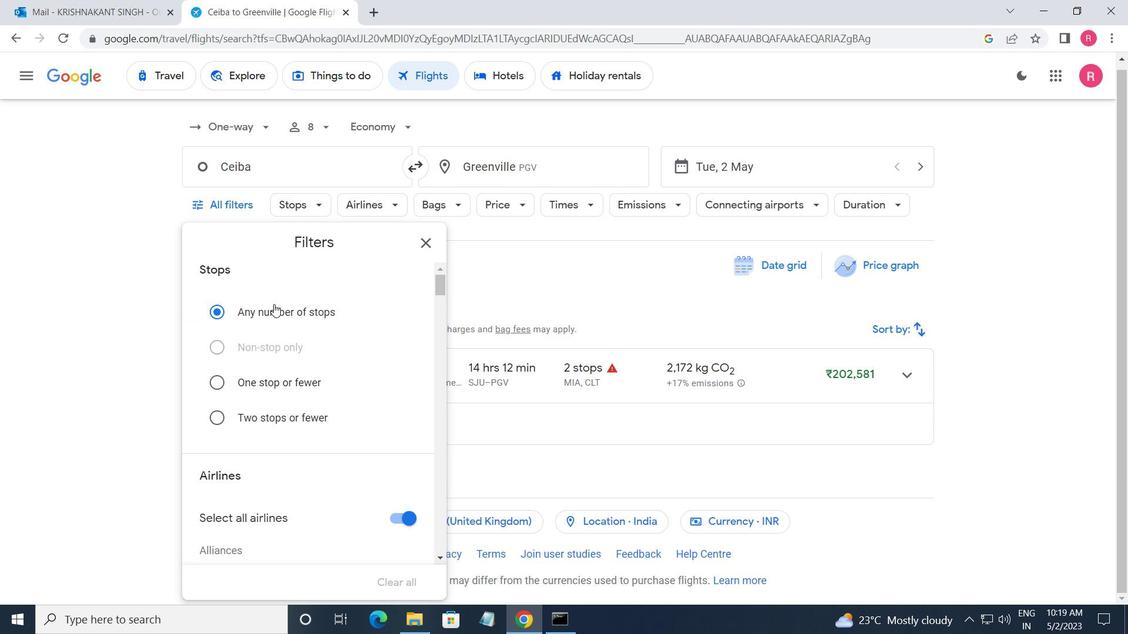 
Action: Mouse scrolled (273, 315) with delta (0, 0)
Screenshot: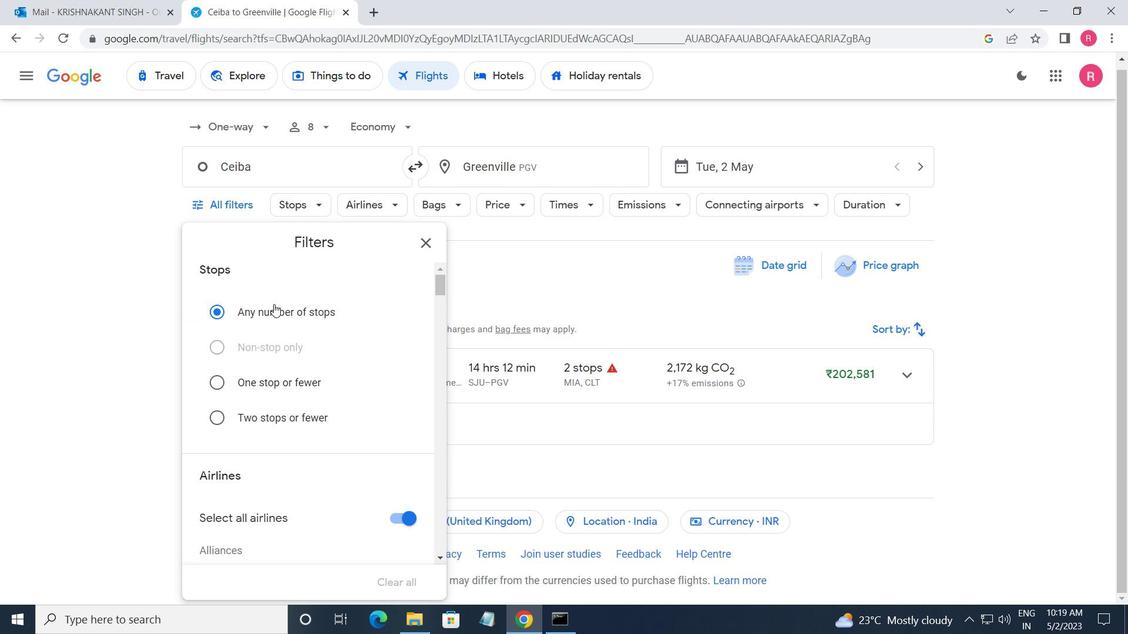 
Action: Mouse scrolled (273, 315) with delta (0, 0)
Screenshot: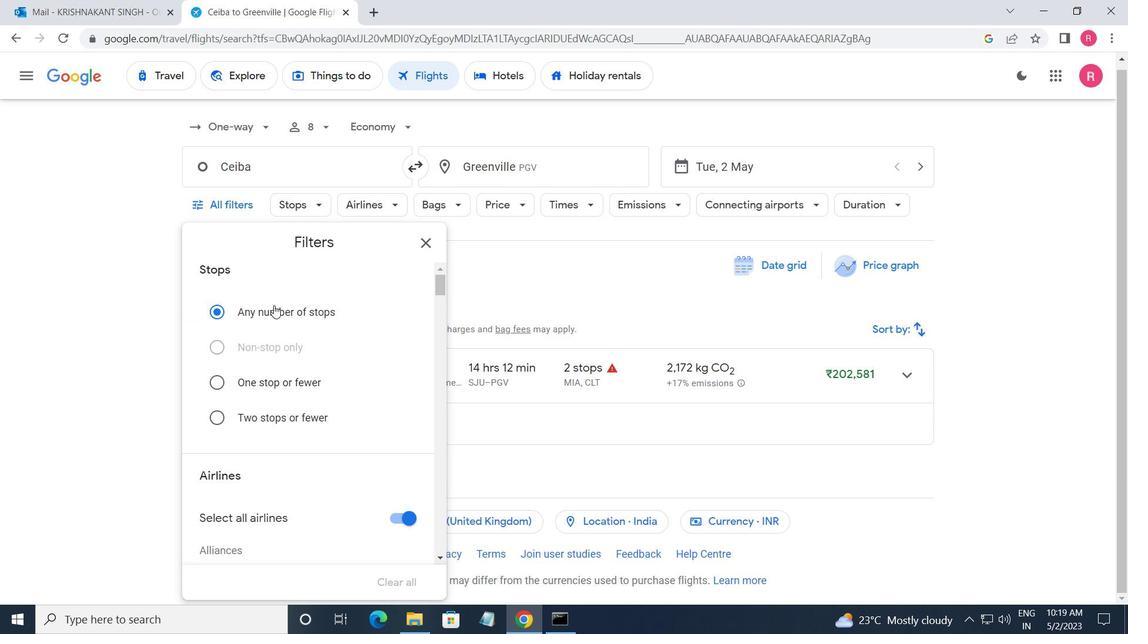 
Action: Mouse moved to (273, 316)
Screenshot: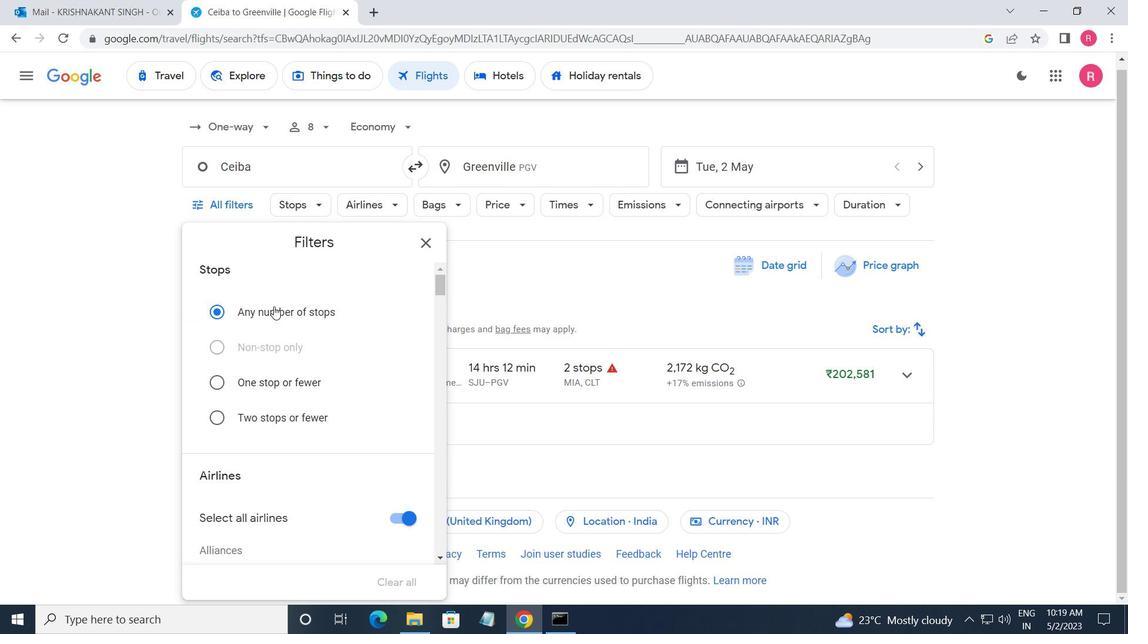 
Action: Mouse scrolled (273, 315) with delta (0, 0)
Screenshot: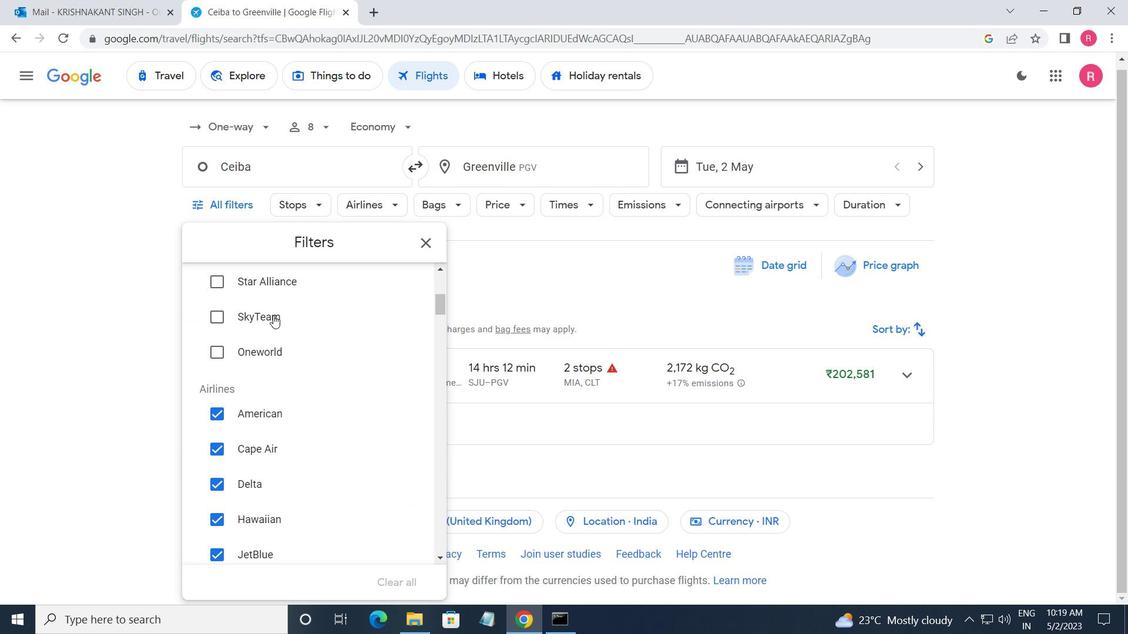
Action: Mouse scrolled (273, 315) with delta (0, 0)
Screenshot: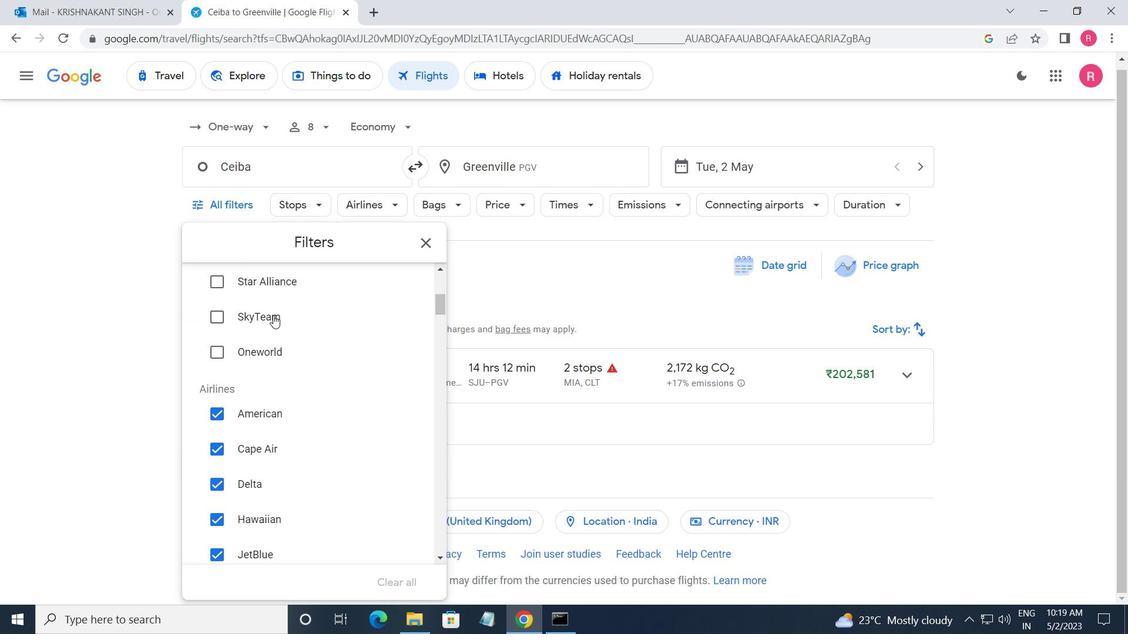 
Action: Mouse scrolled (273, 316) with delta (0, 0)
Screenshot: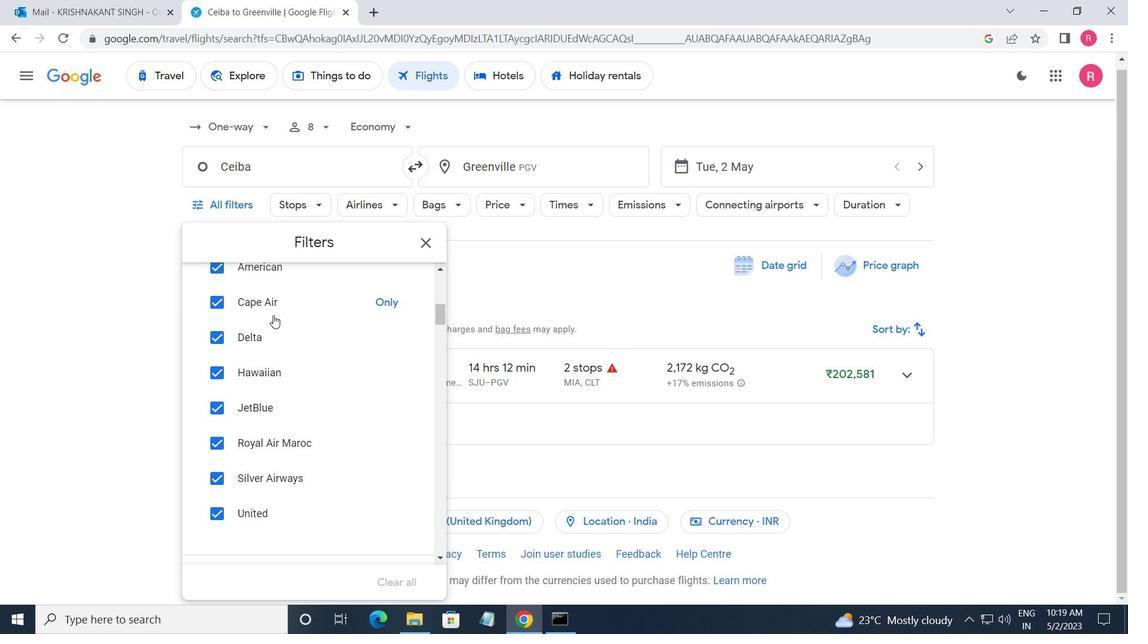 
Action: Mouse scrolled (273, 316) with delta (0, 0)
Screenshot: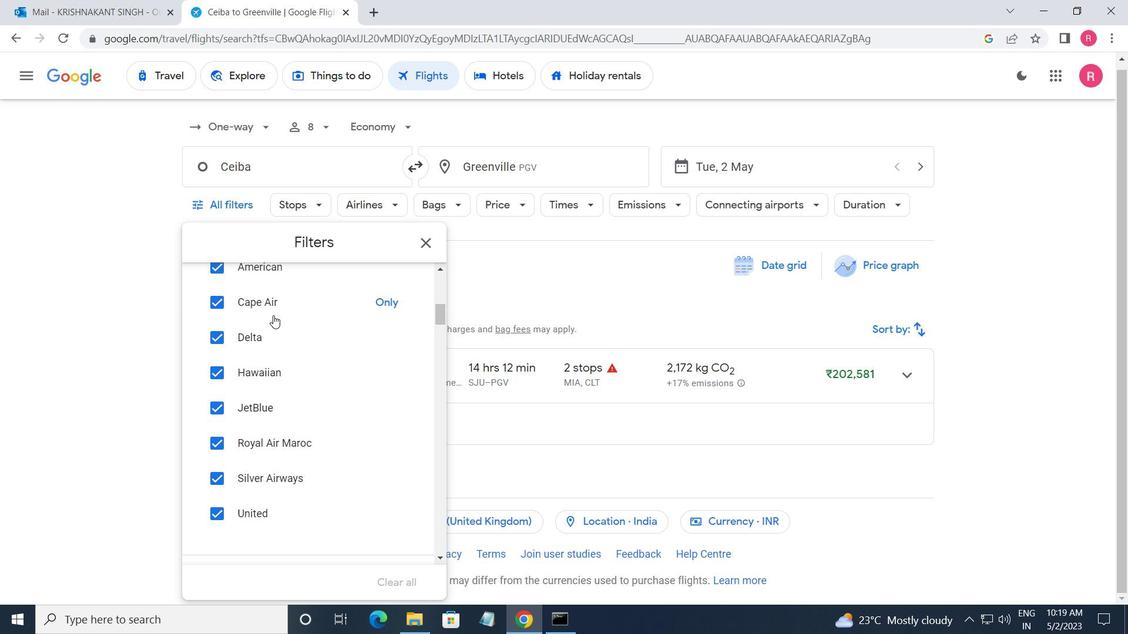 
Action: Mouse moved to (353, 322)
Screenshot: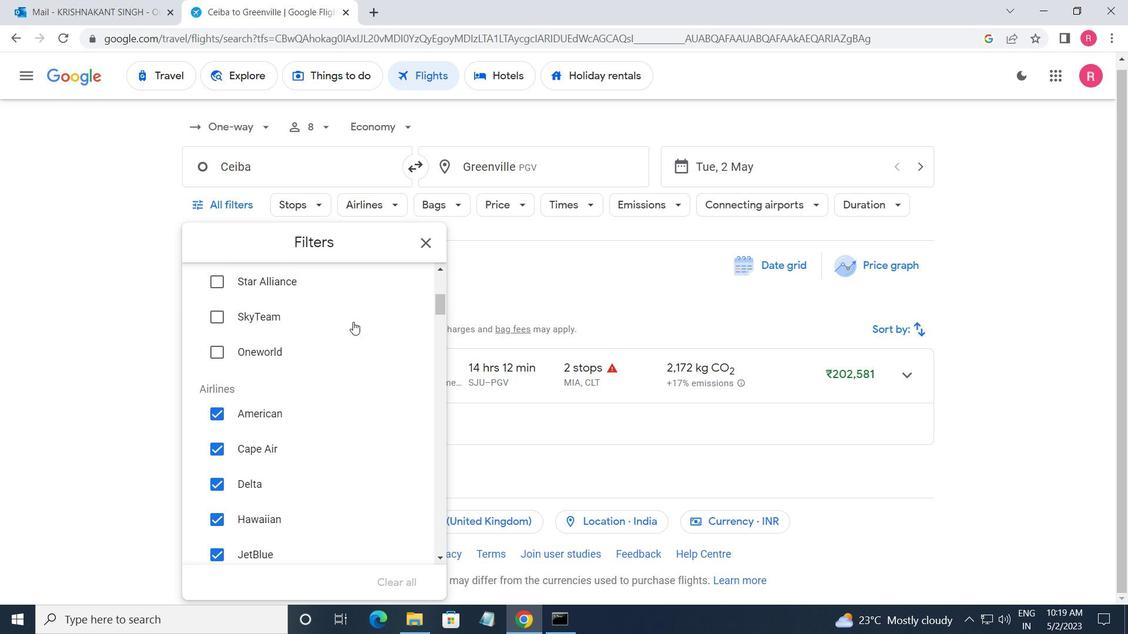
Action: Mouse scrolled (353, 323) with delta (0, 0)
Screenshot: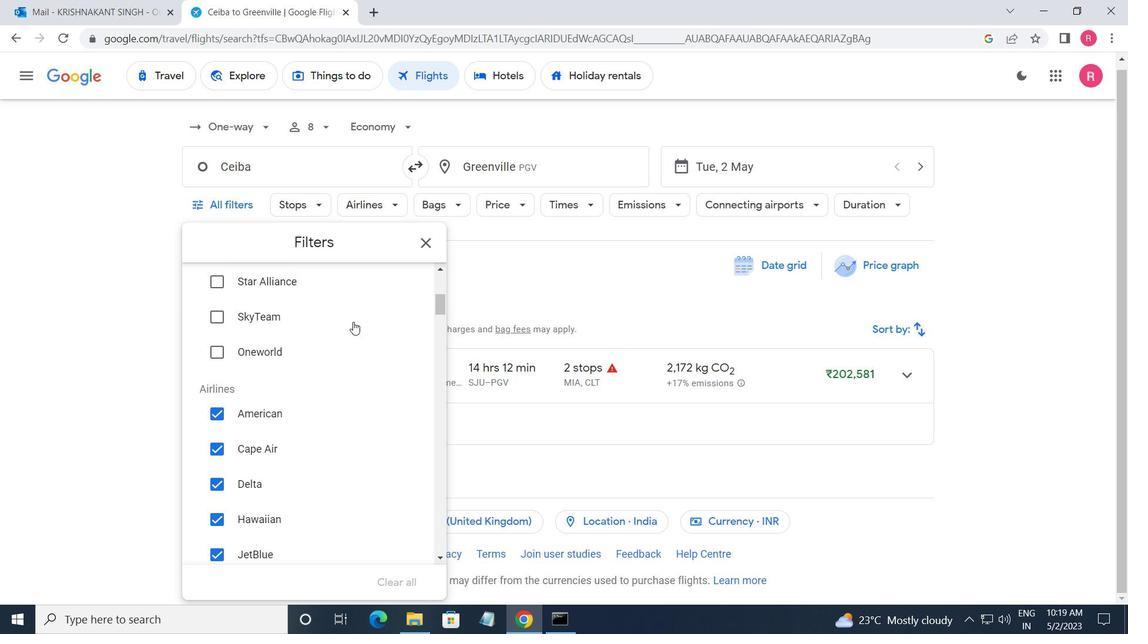 
Action: Mouse moved to (396, 300)
Screenshot: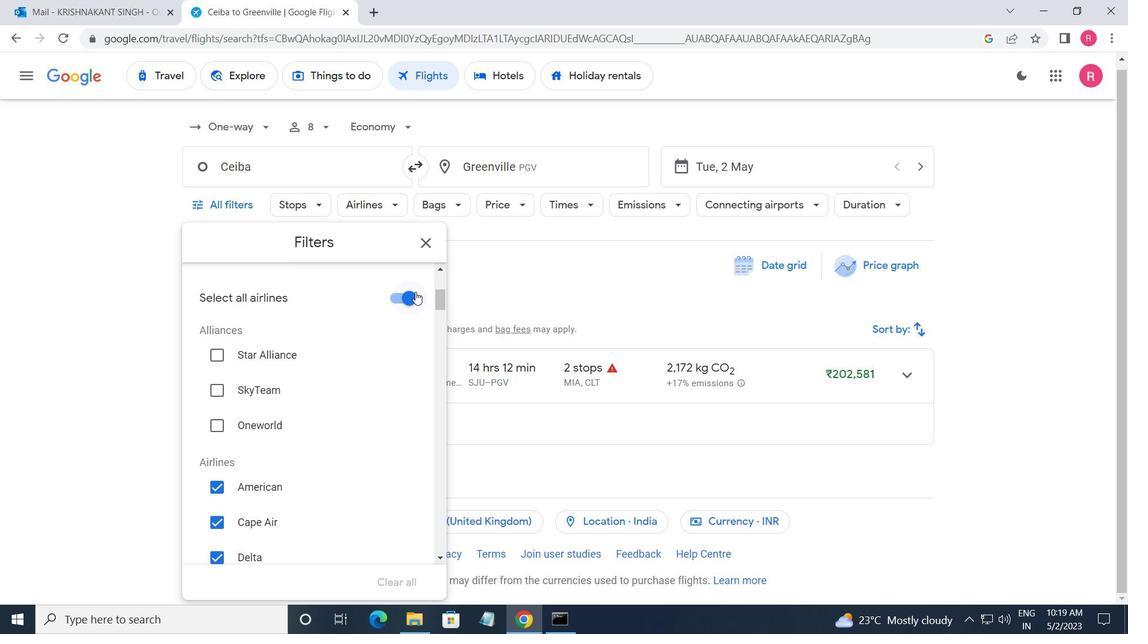 
Action: Mouse pressed left at (396, 300)
Screenshot: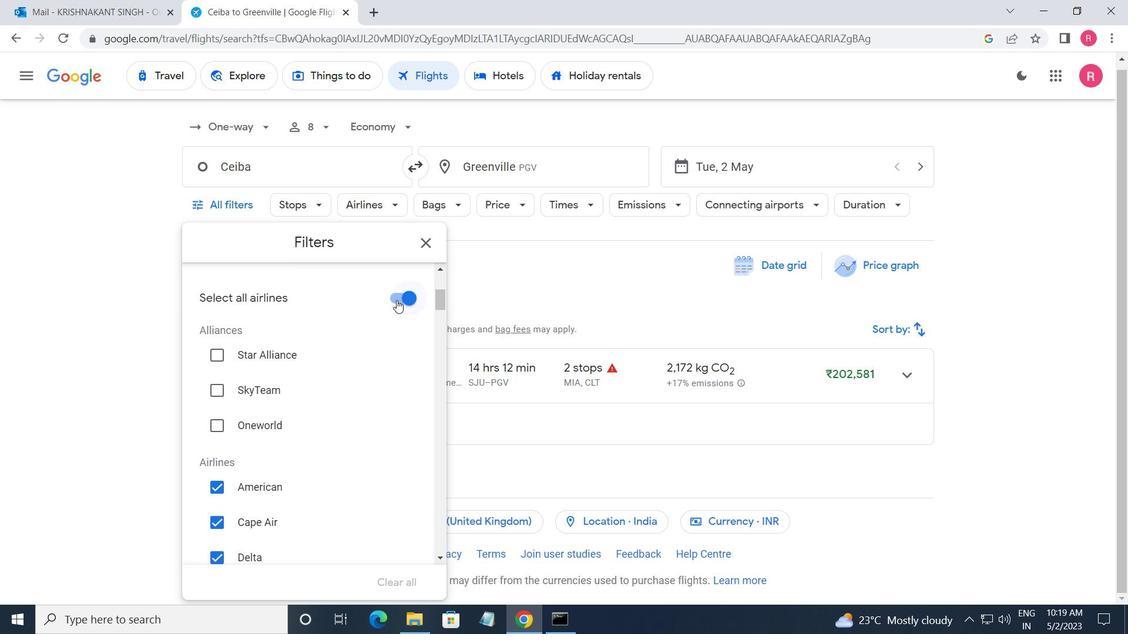 
Action: Mouse moved to (353, 360)
Screenshot: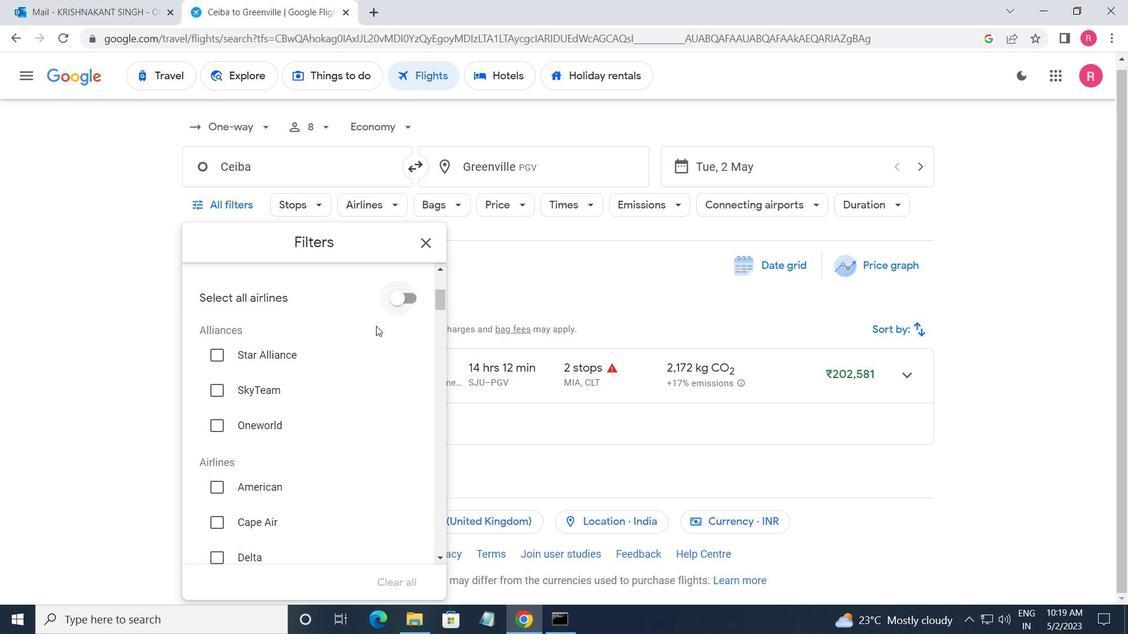
Action: Mouse scrolled (353, 360) with delta (0, 0)
Screenshot: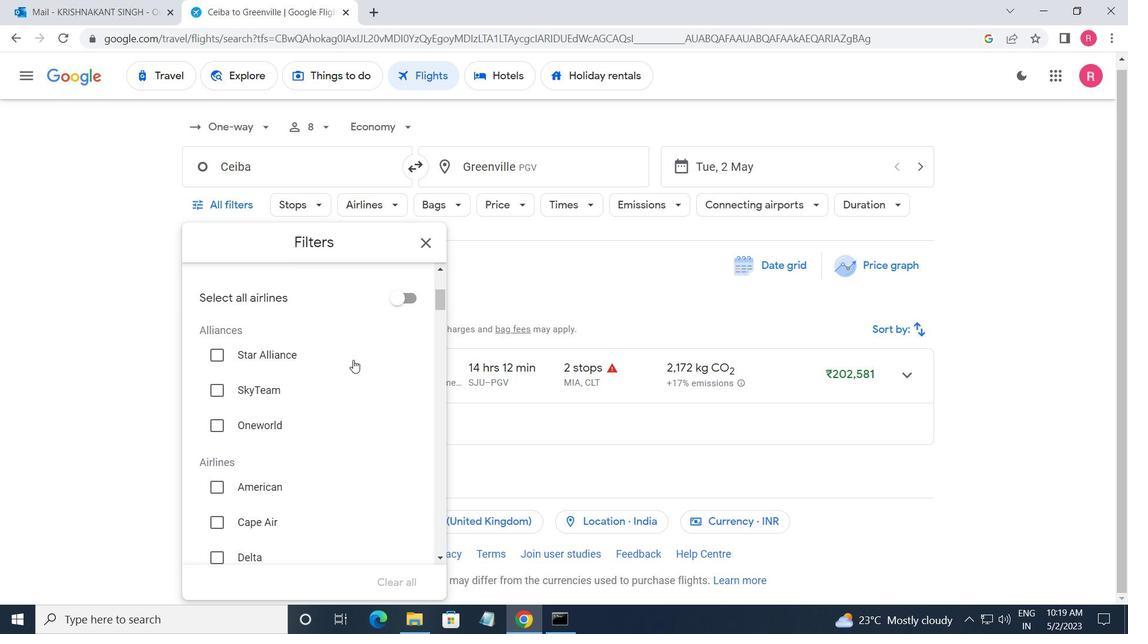 
Action: Mouse scrolled (353, 360) with delta (0, 0)
Screenshot: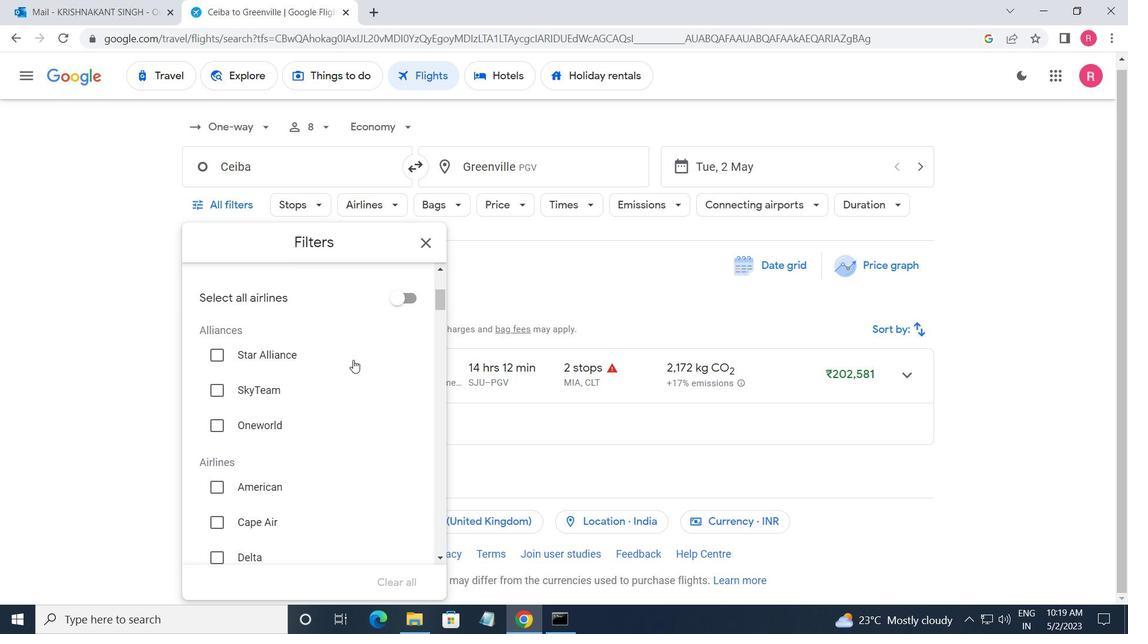 
Action: Mouse scrolled (353, 360) with delta (0, 0)
Screenshot: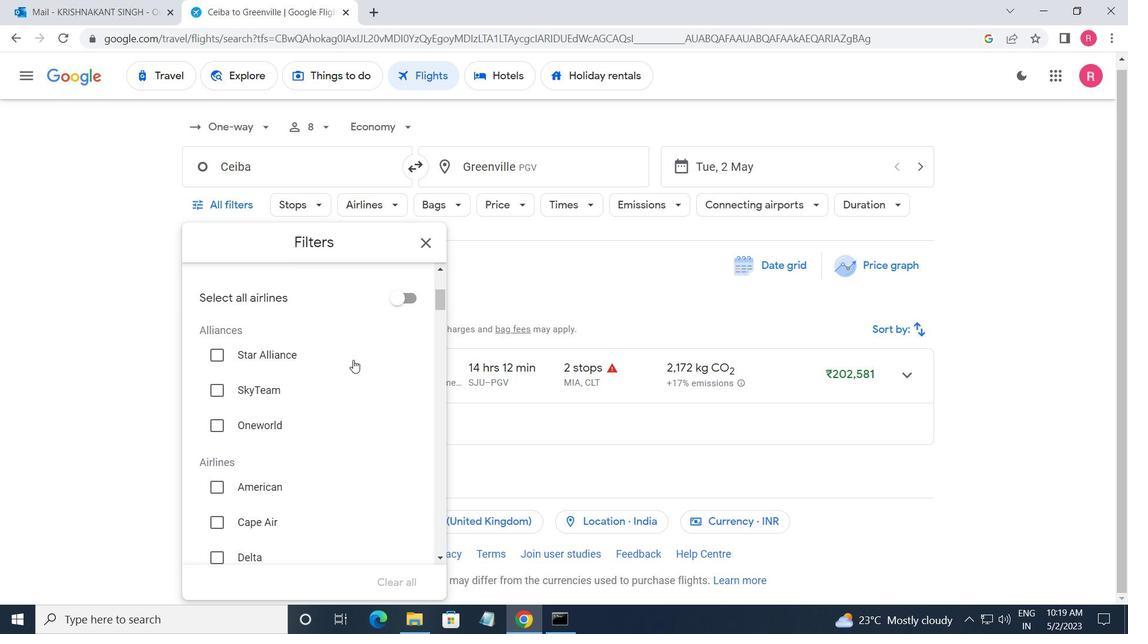 
Action: Mouse scrolled (353, 360) with delta (0, 0)
Screenshot: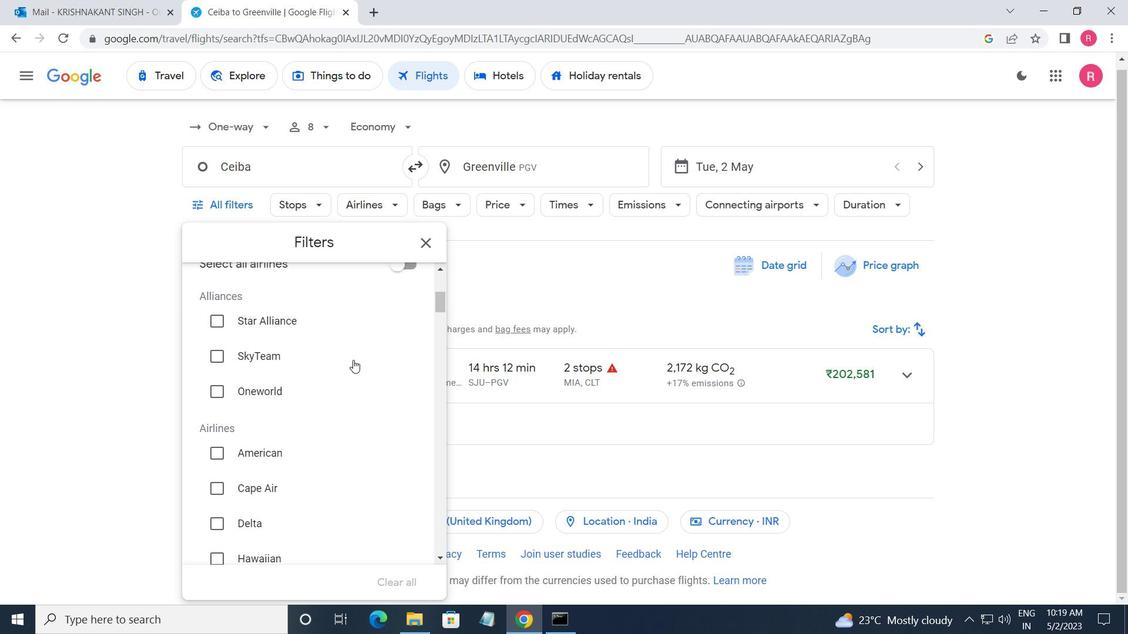 
Action: Mouse scrolled (353, 360) with delta (0, 0)
Screenshot: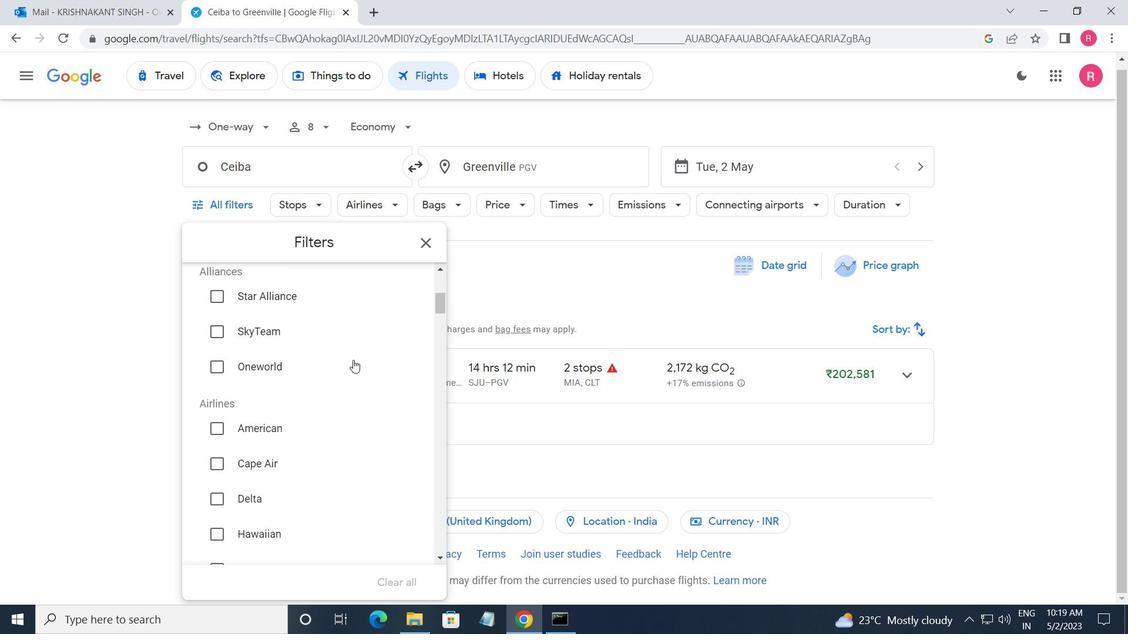 
Action: Mouse scrolled (353, 360) with delta (0, 0)
Screenshot: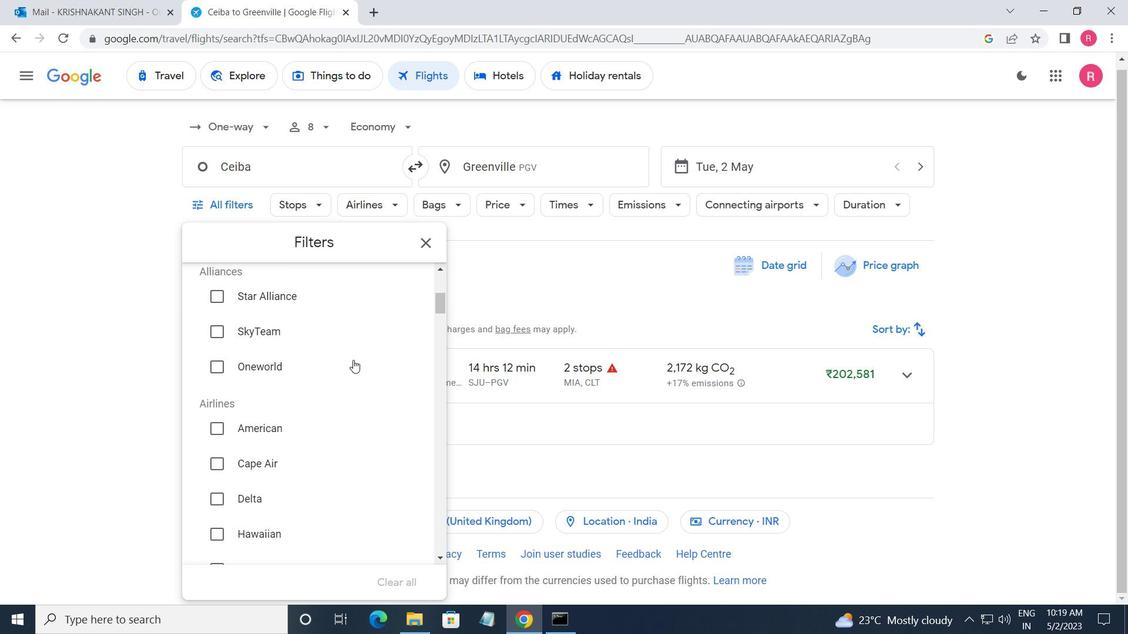 
Action: Mouse moved to (407, 394)
Screenshot: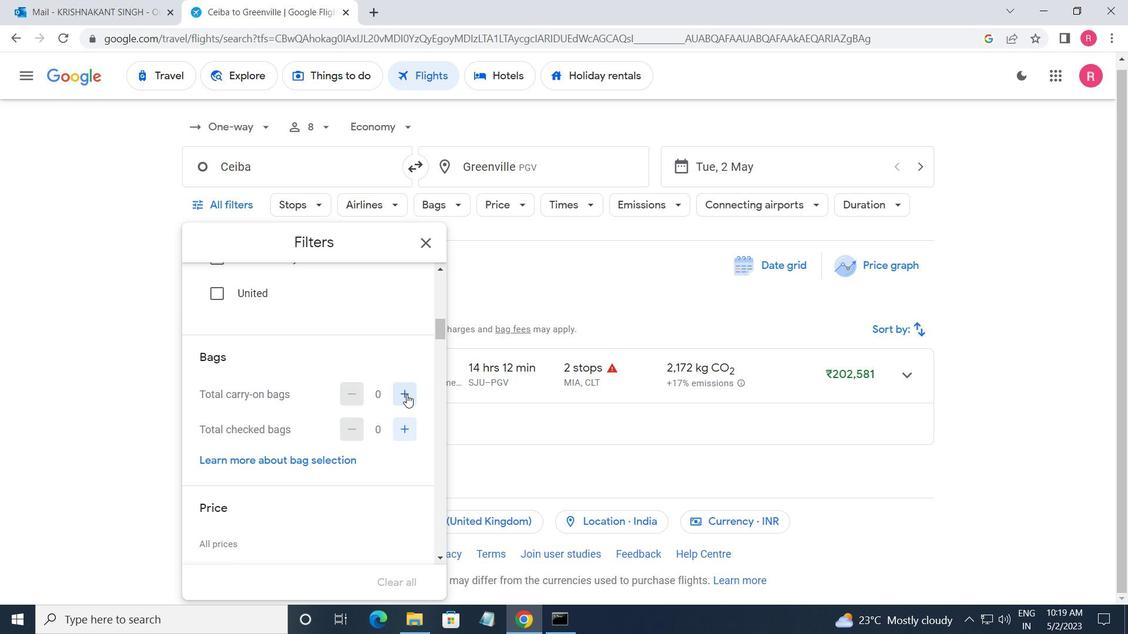
Action: Mouse pressed left at (407, 394)
Screenshot: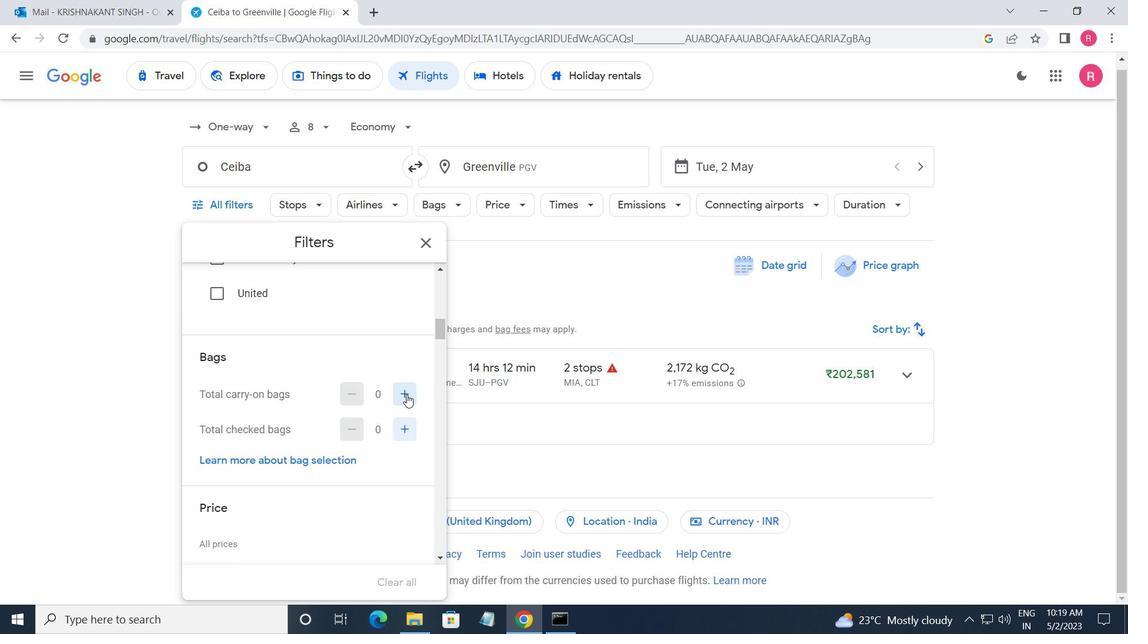 
Action: Mouse moved to (404, 394)
Screenshot: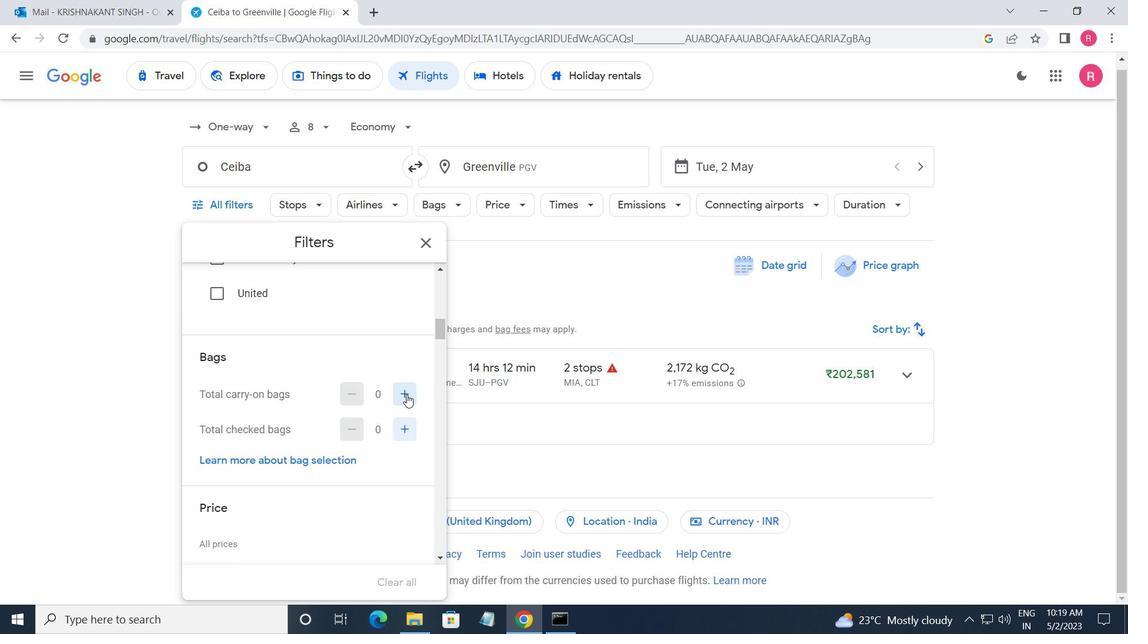 
Action: Mouse pressed left at (404, 394)
Screenshot: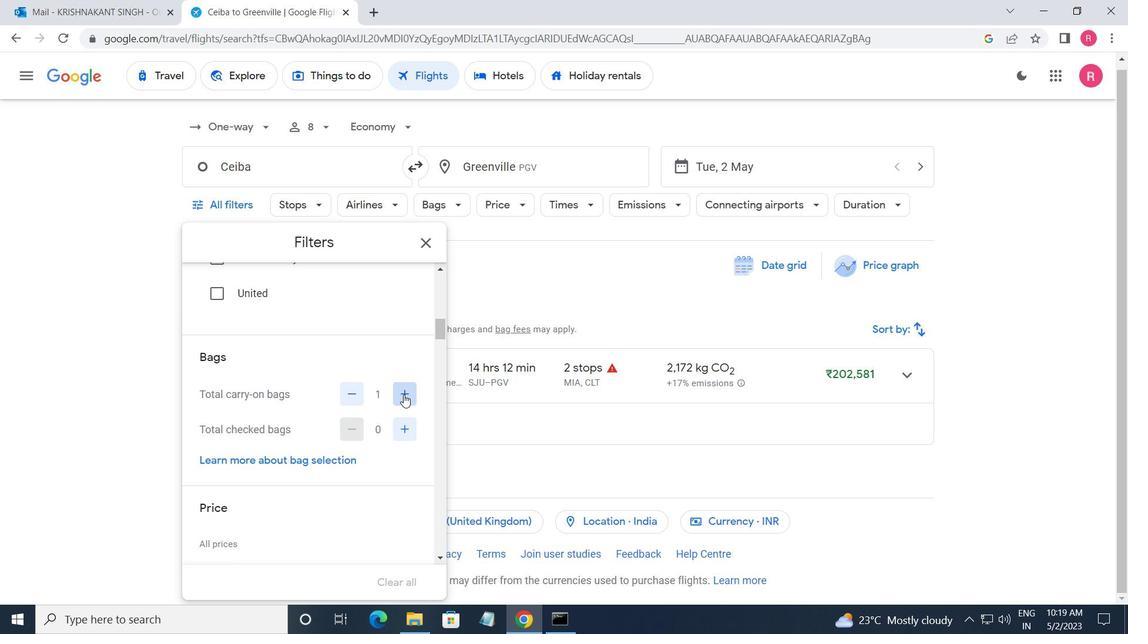 
Action: Mouse scrolled (404, 394) with delta (0, 0)
Screenshot: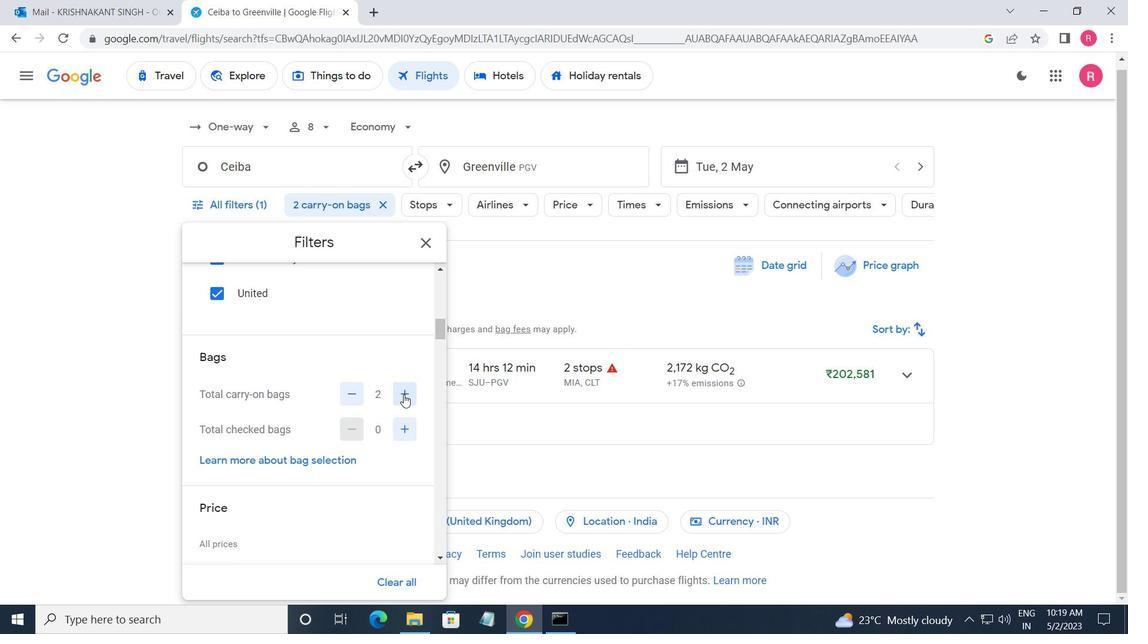 
Action: Mouse scrolled (404, 394) with delta (0, 0)
Screenshot: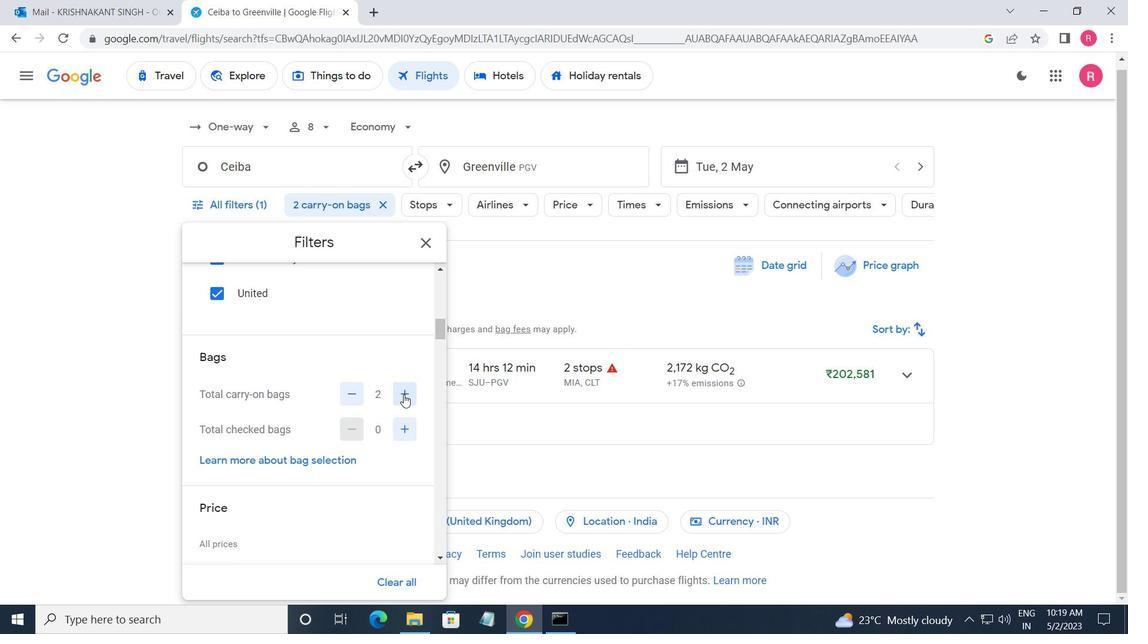 
Action: Mouse scrolled (404, 394) with delta (0, 0)
Screenshot: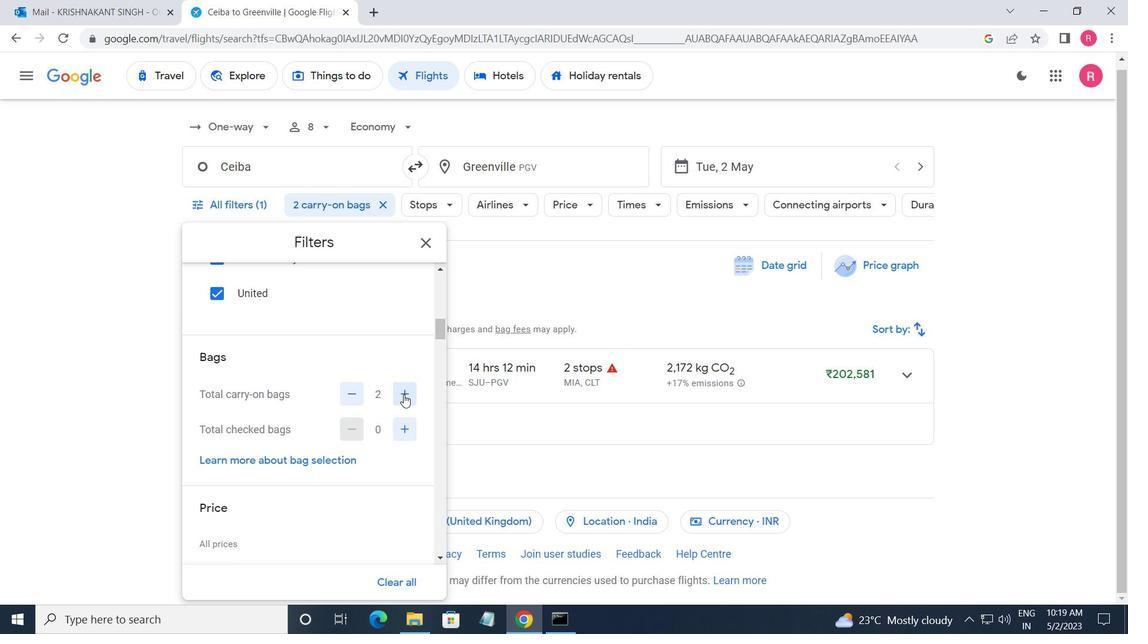 
Action: Mouse moved to (407, 358)
Screenshot: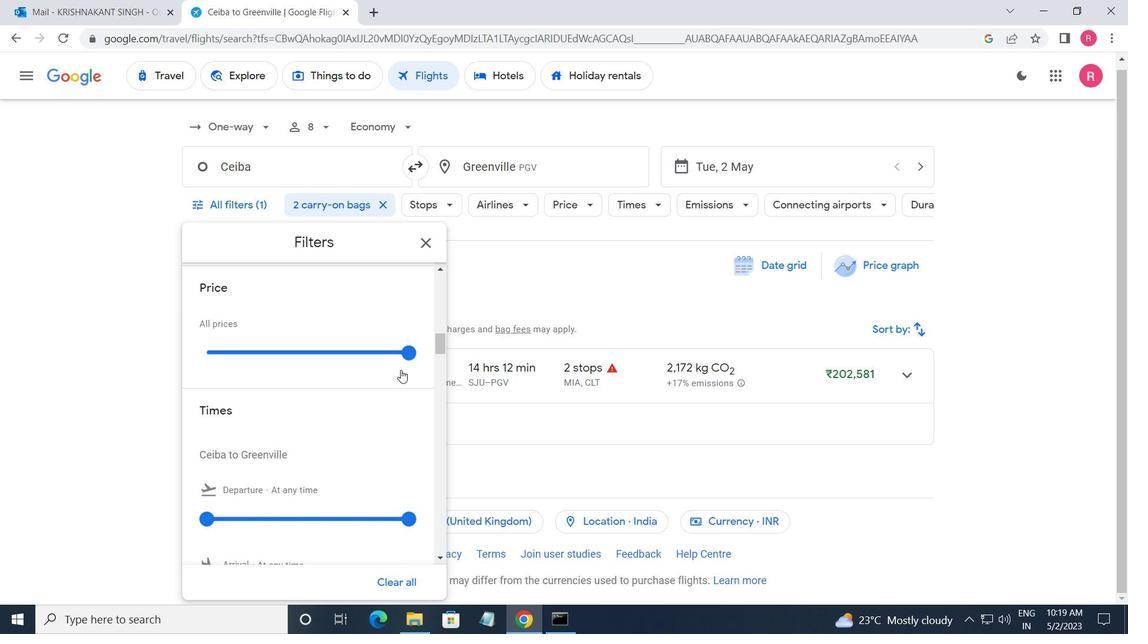 
Action: Mouse pressed left at (407, 358)
Screenshot: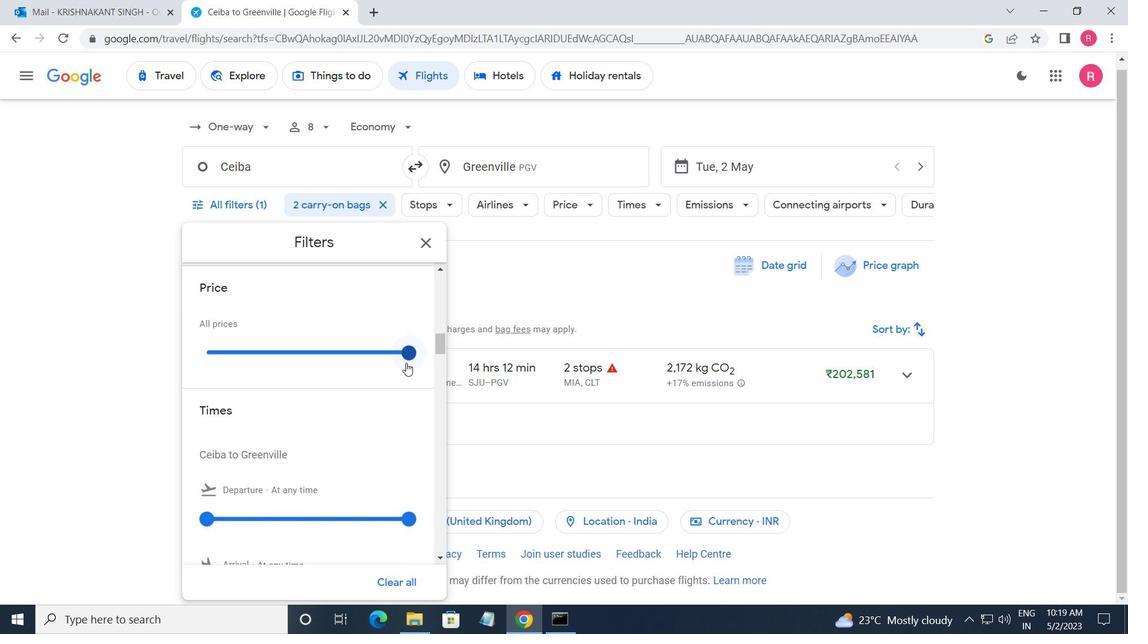 
Action: Mouse moved to (322, 394)
Screenshot: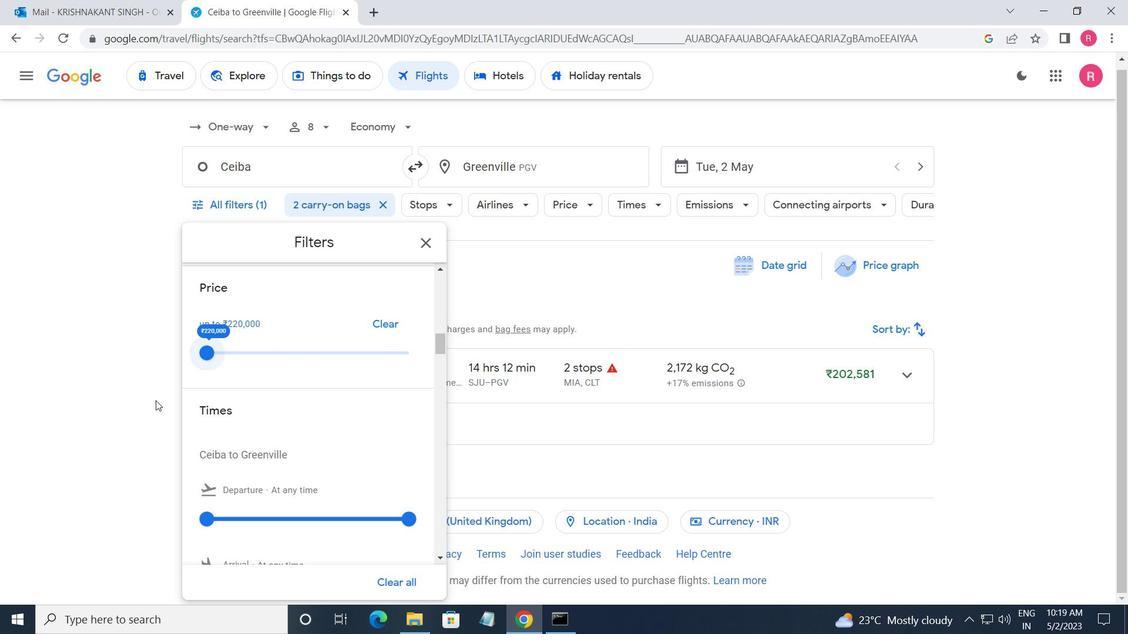 
Action: Mouse scrolled (322, 394) with delta (0, 0)
Screenshot: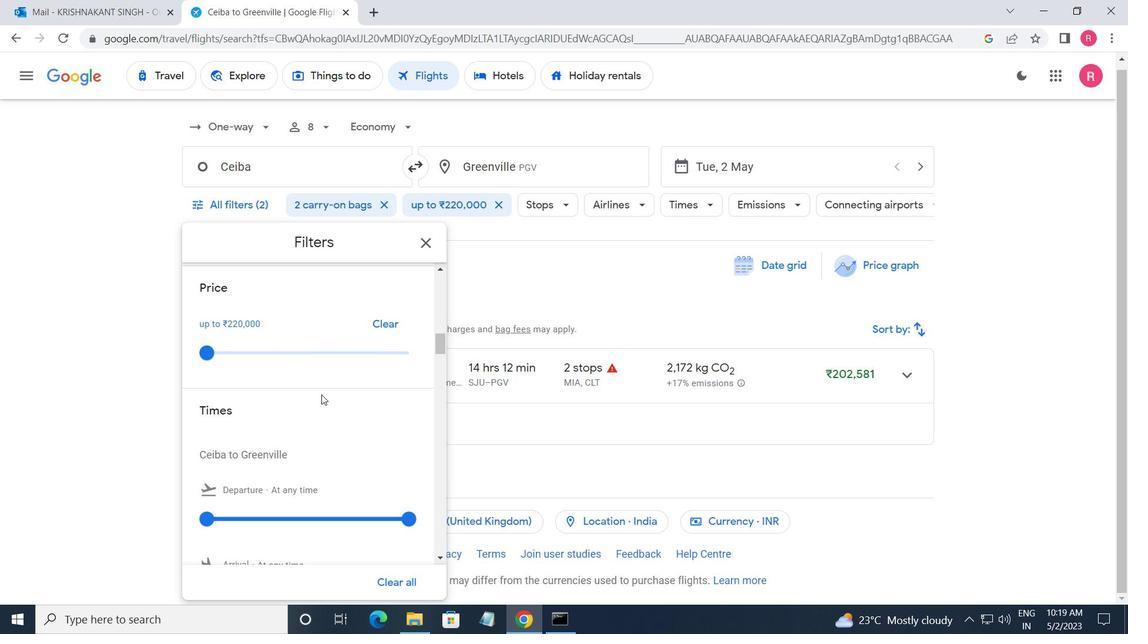 
Action: Mouse scrolled (322, 394) with delta (0, 0)
Screenshot: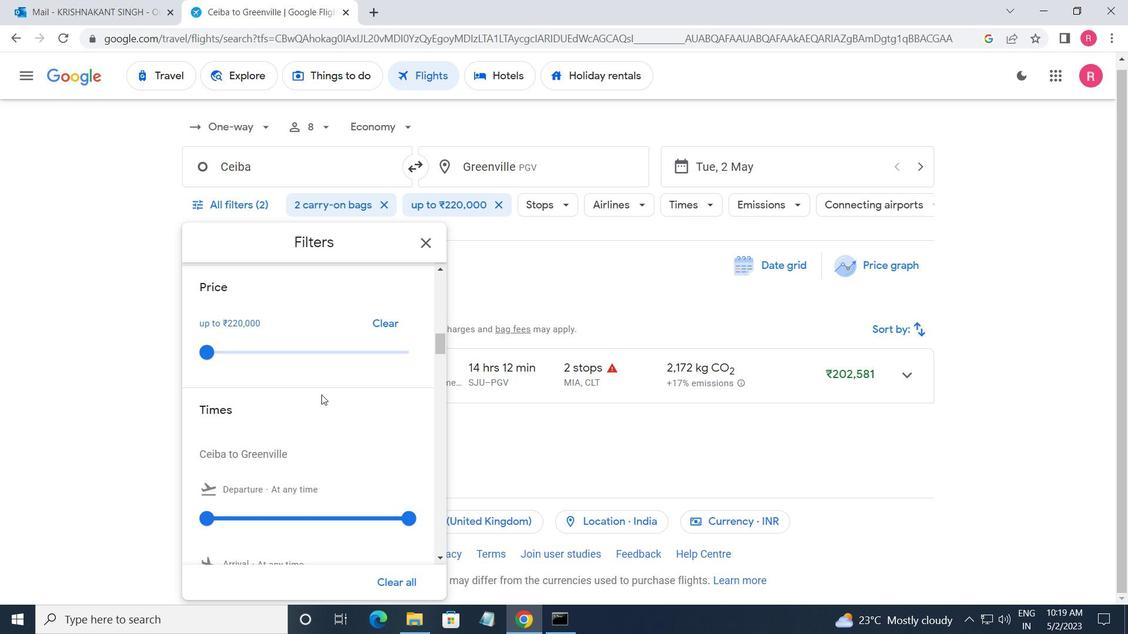 
Action: Mouse moved to (216, 374)
Screenshot: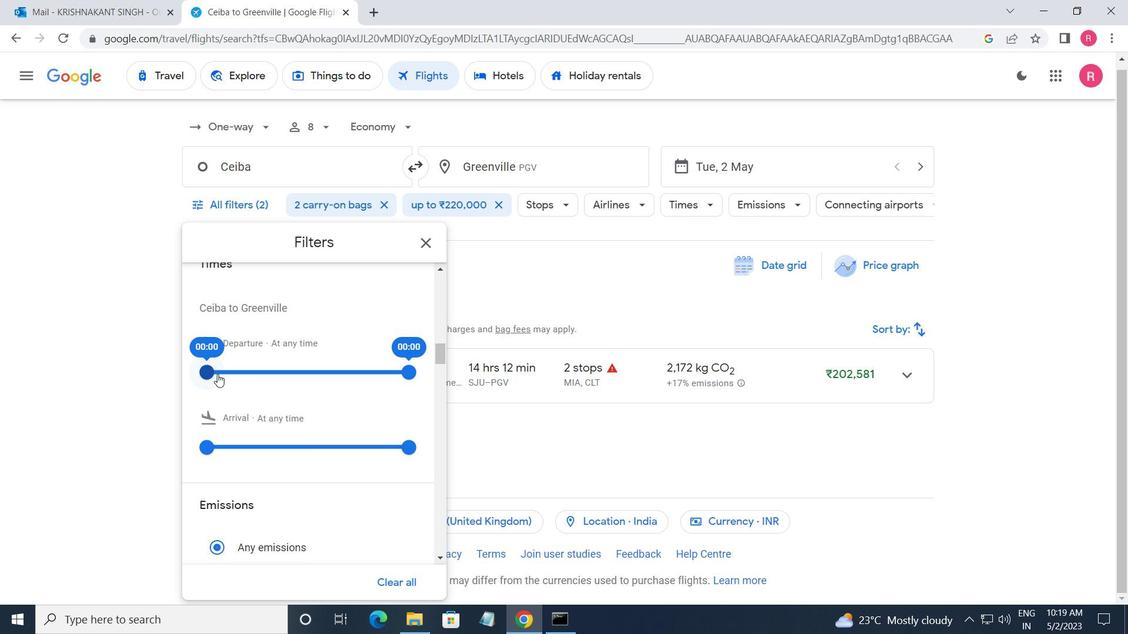 
Action: Mouse pressed left at (216, 374)
Screenshot: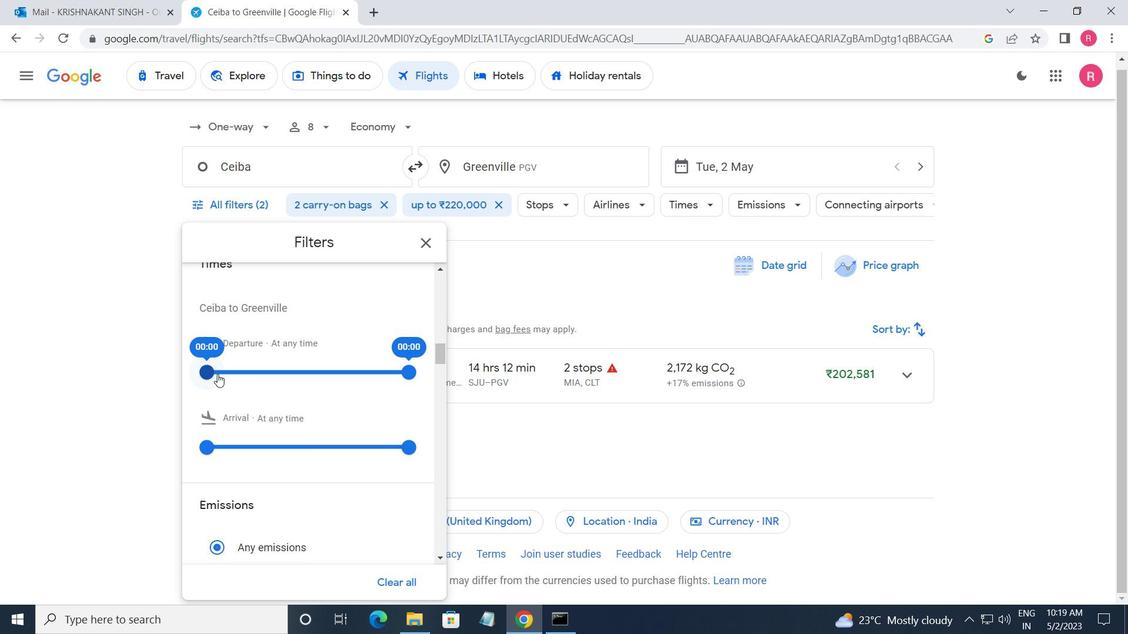 
Action: Mouse moved to (411, 373)
Screenshot: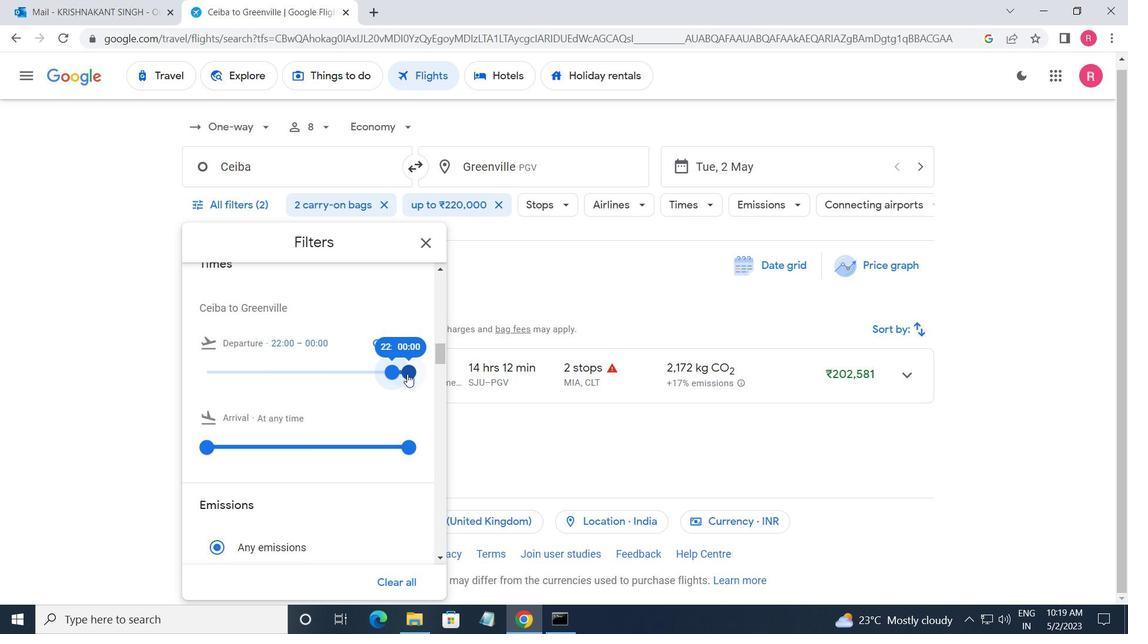 
Action: Mouse pressed left at (411, 373)
Screenshot: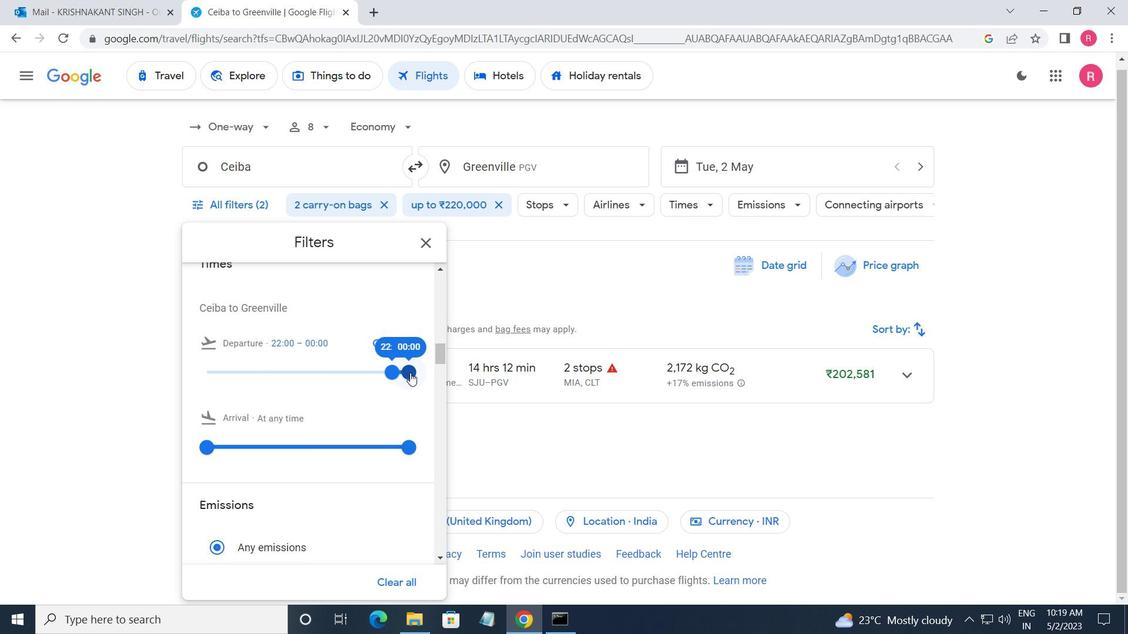 
Action: Mouse moved to (416, 243)
Screenshot: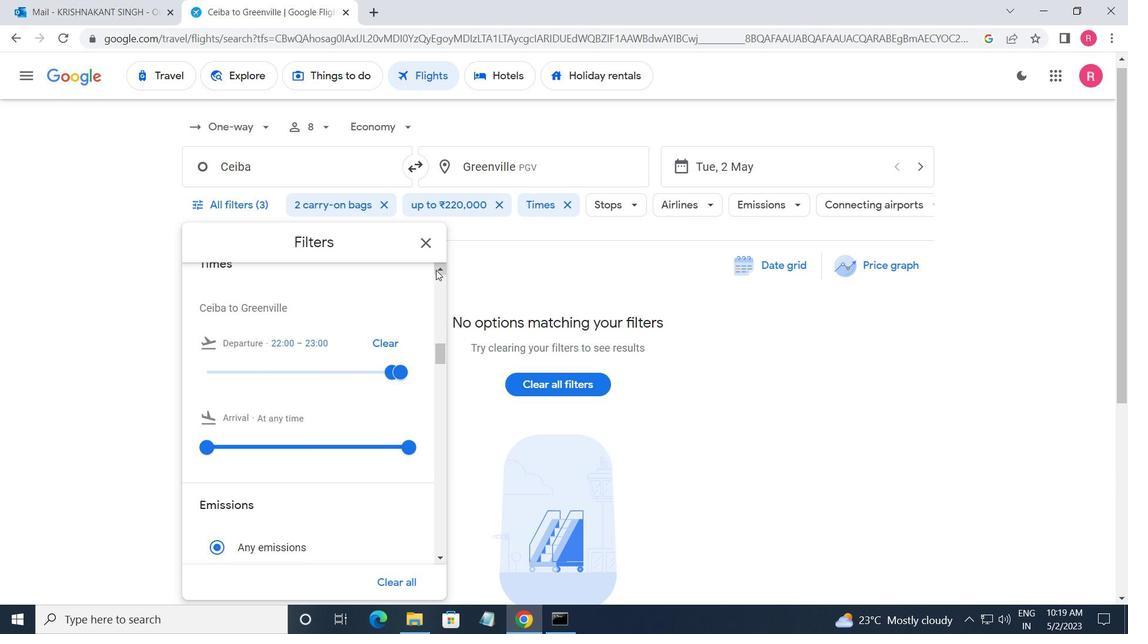 
Action: Mouse pressed left at (416, 243)
Screenshot: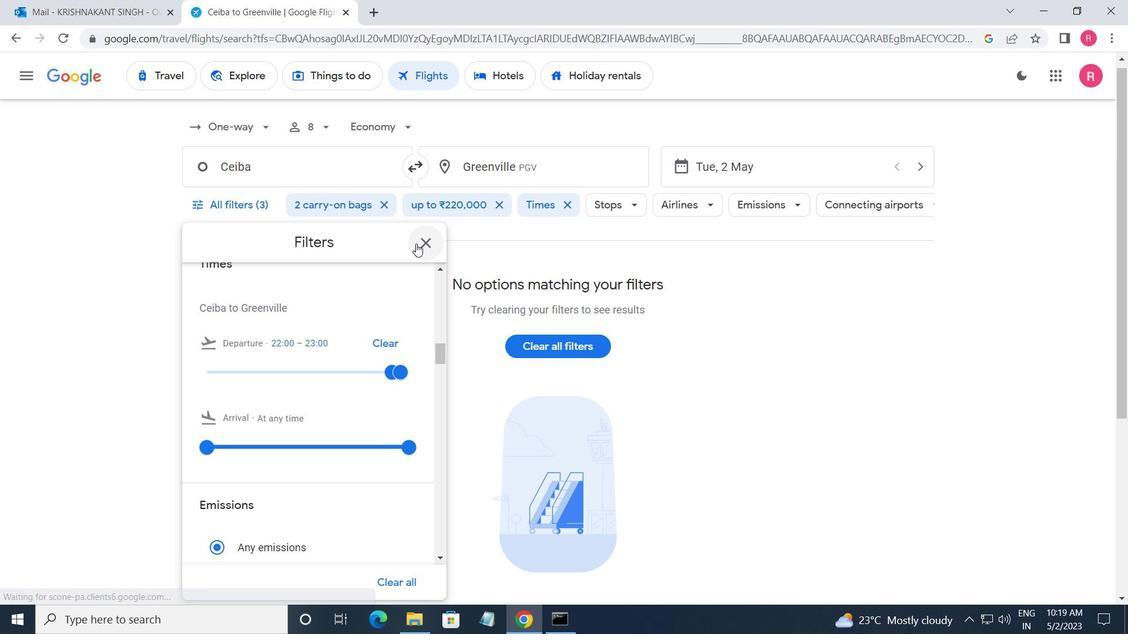 
